 Task: Open Card Design Review Meeting in Board Email Marketing A/B Testing and Optimization to Workspace Finance and Accounting and add a team member Softage.2@softage.net, a label Red, a checklist Jewelry Design, an attachment from your onedrive, a color Red and finally, add a card description 'Send out client proposal for review' and a comment 'This task requires us to be proactive in identifying potential roadblocks and taking steps to overcome them.'. Add a start date 'Jan 06, 1900' with a due date 'Jan 13, 1900'
Action: Mouse moved to (88, 262)
Screenshot: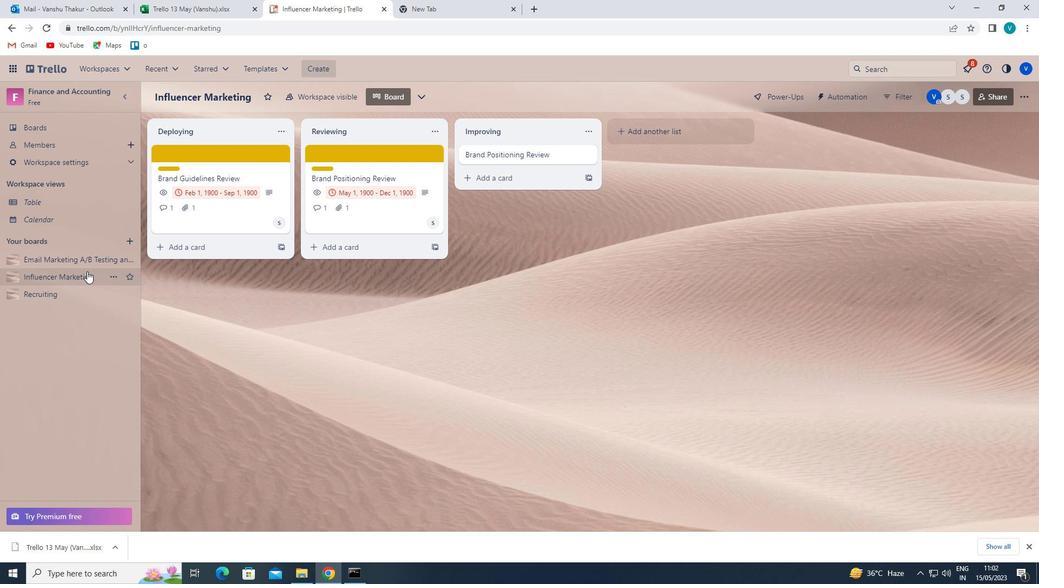 
Action: Mouse pressed left at (88, 262)
Screenshot: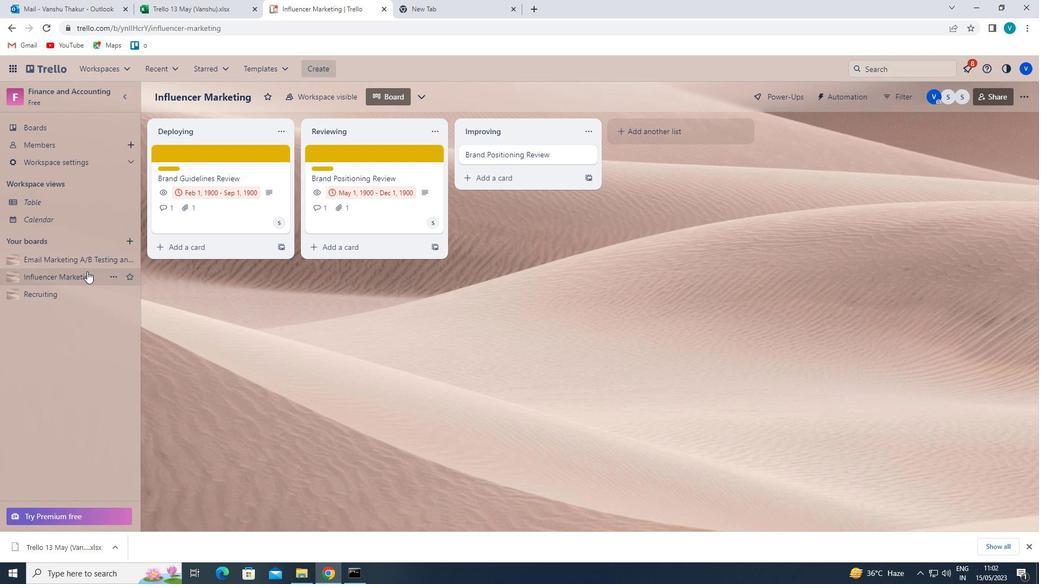 
Action: Mouse moved to (347, 153)
Screenshot: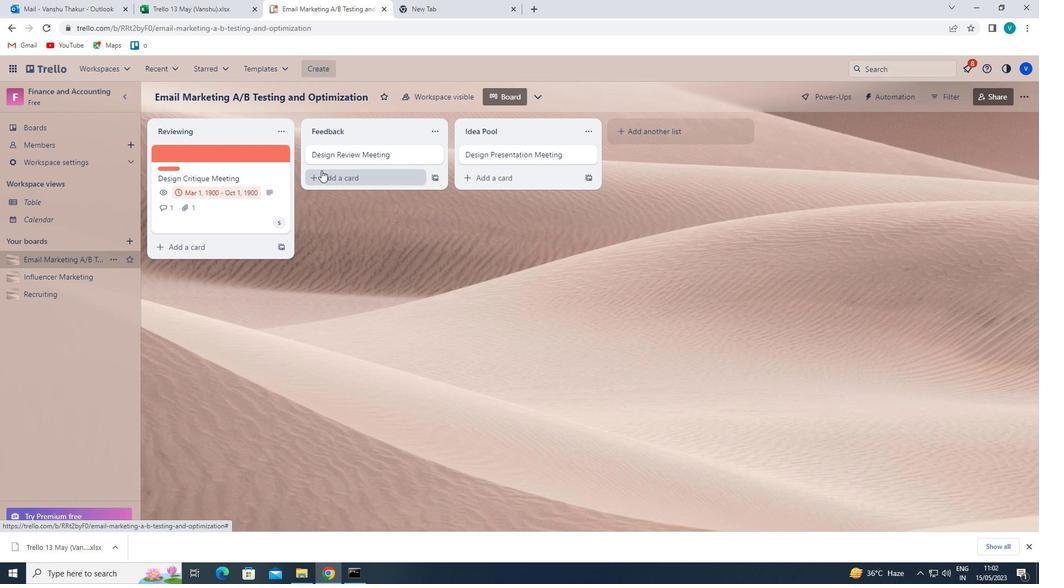 
Action: Mouse pressed left at (347, 153)
Screenshot: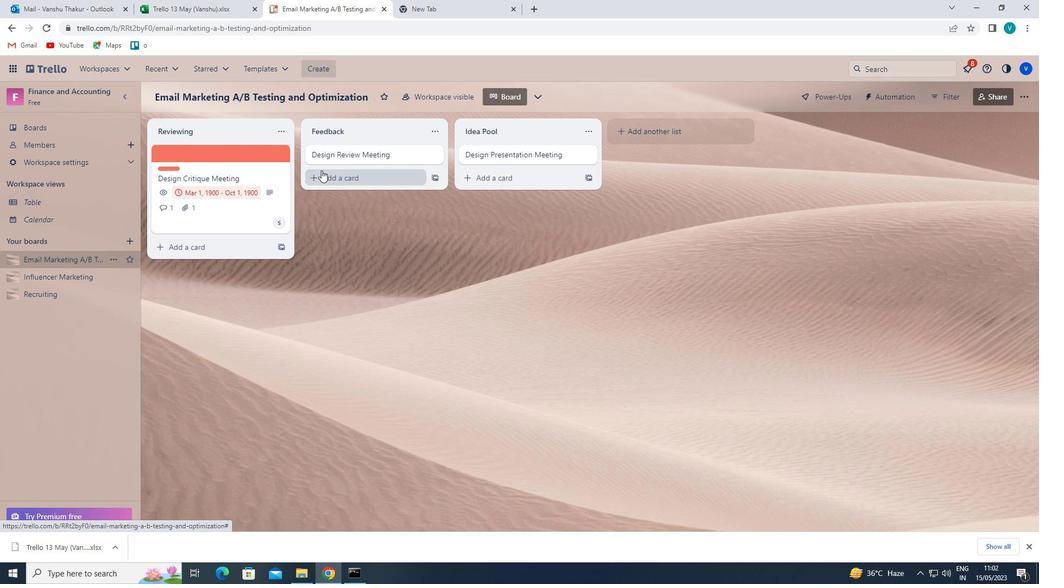 
Action: Mouse moved to (643, 185)
Screenshot: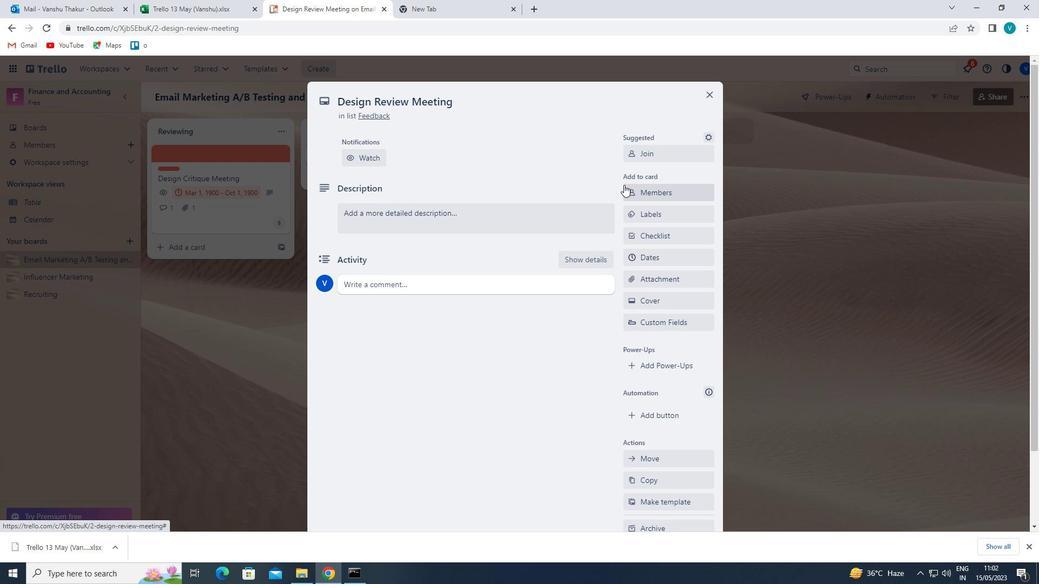 
Action: Mouse pressed left at (643, 185)
Screenshot: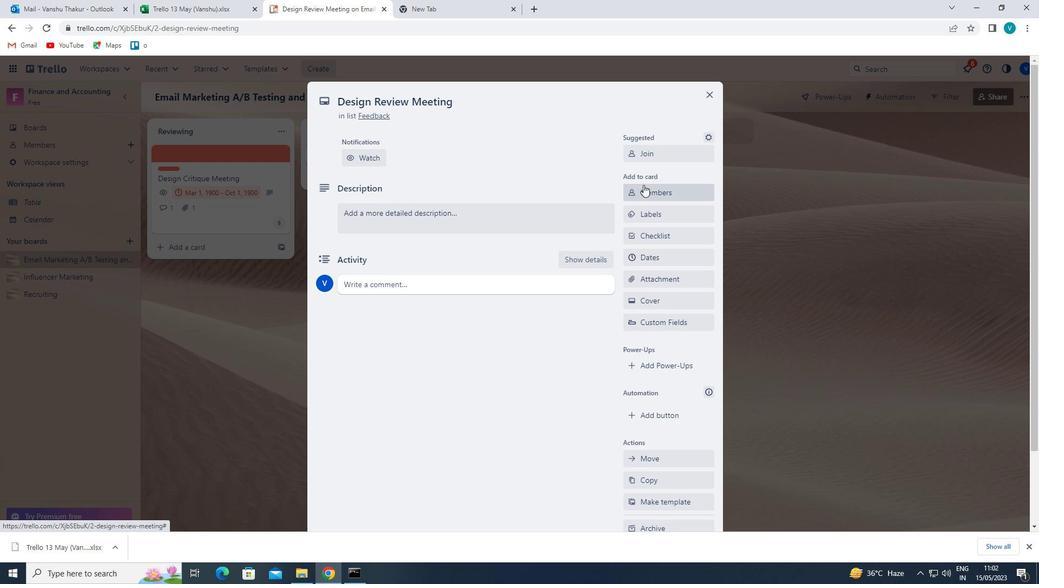 
Action: Mouse moved to (657, 241)
Screenshot: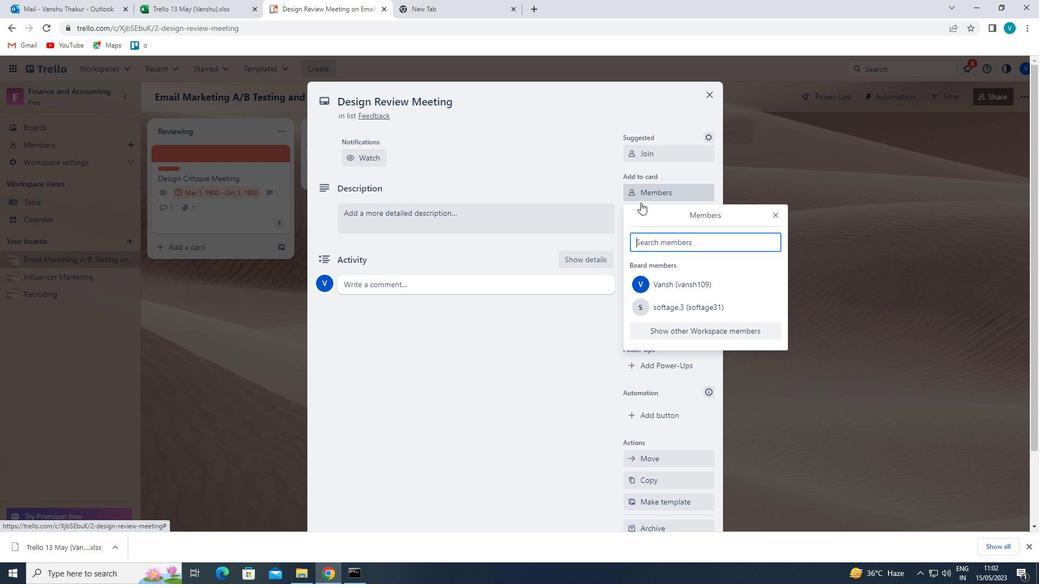 
Action: Mouse pressed left at (657, 241)
Screenshot: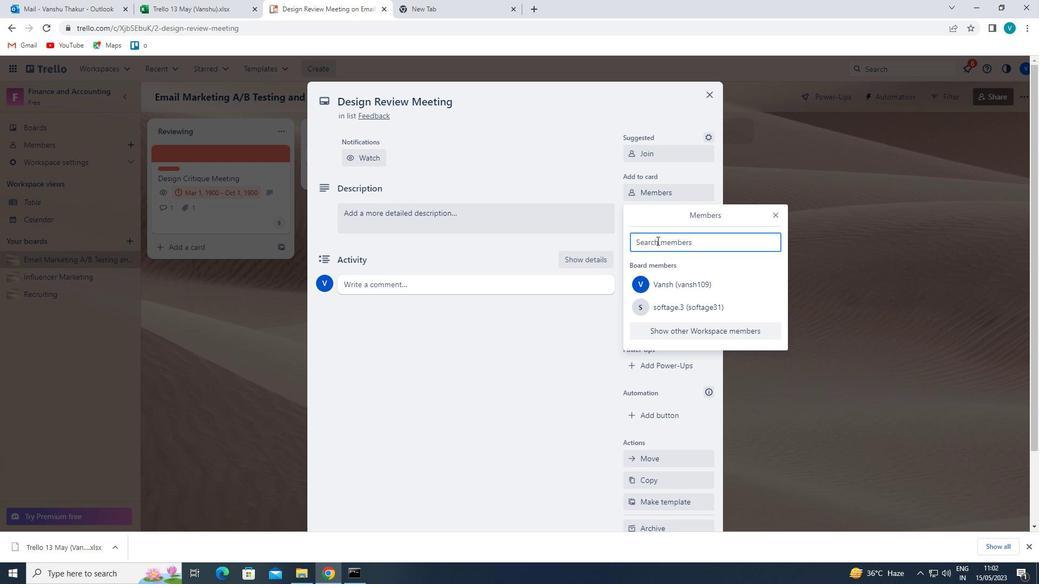 
Action: Key pressed <Key.shift>SOFT
Screenshot: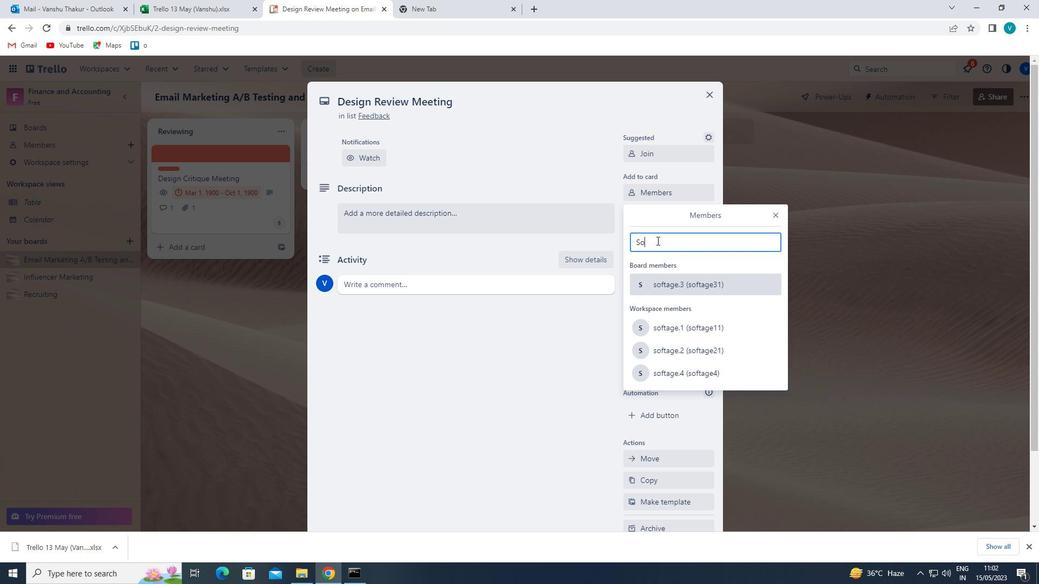 
Action: Mouse moved to (696, 356)
Screenshot: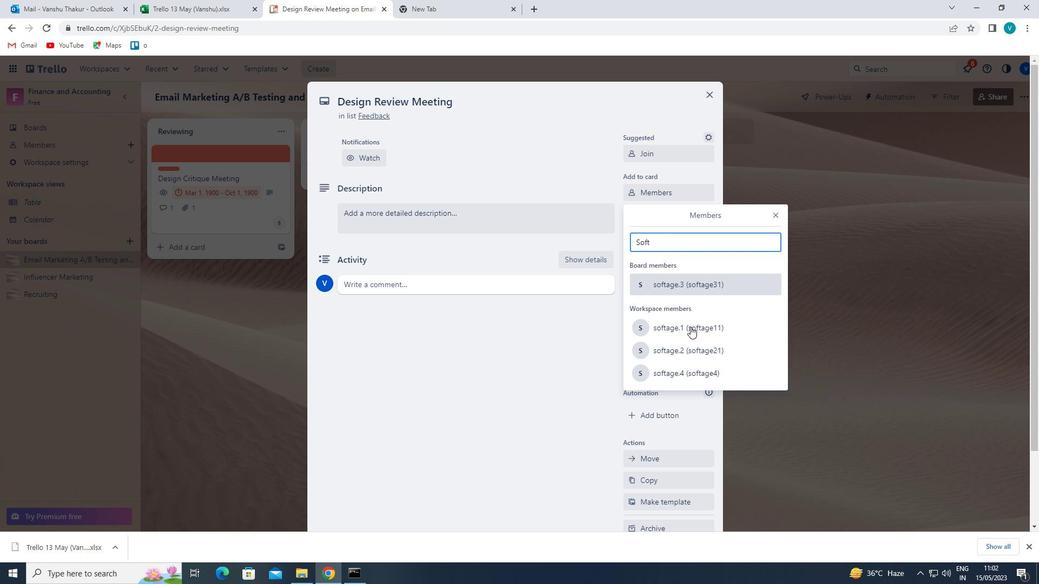 
Action: Mouse pressed left at (696, 356)
Screenshot: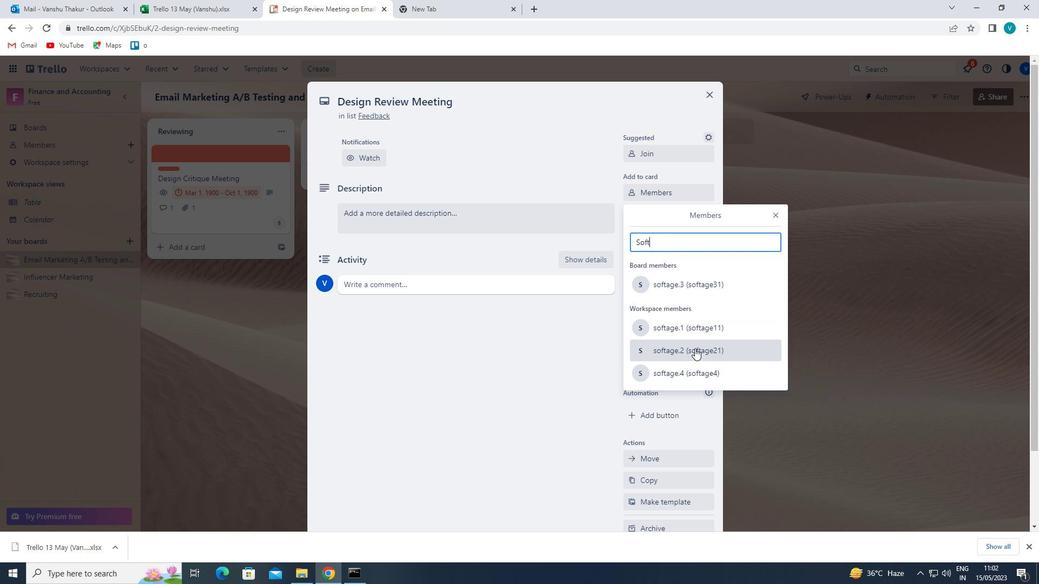 
Action: Mouse moved to (772, 206)
Screenshot: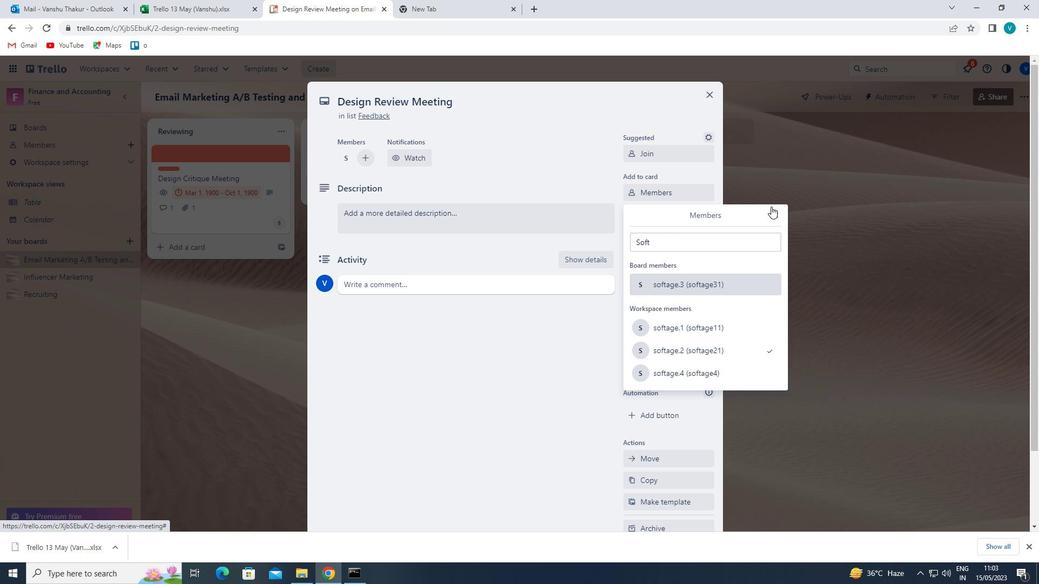 
Action: Mouse pressed left at (772, 206)
Screenshot: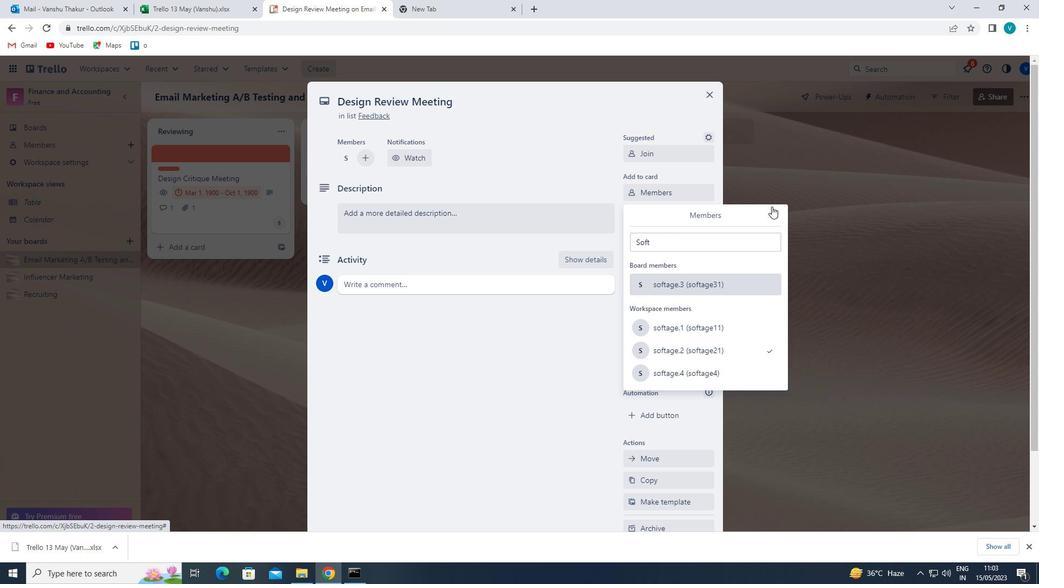 
Action: Mouse moved to (663, 207)
Screenshot: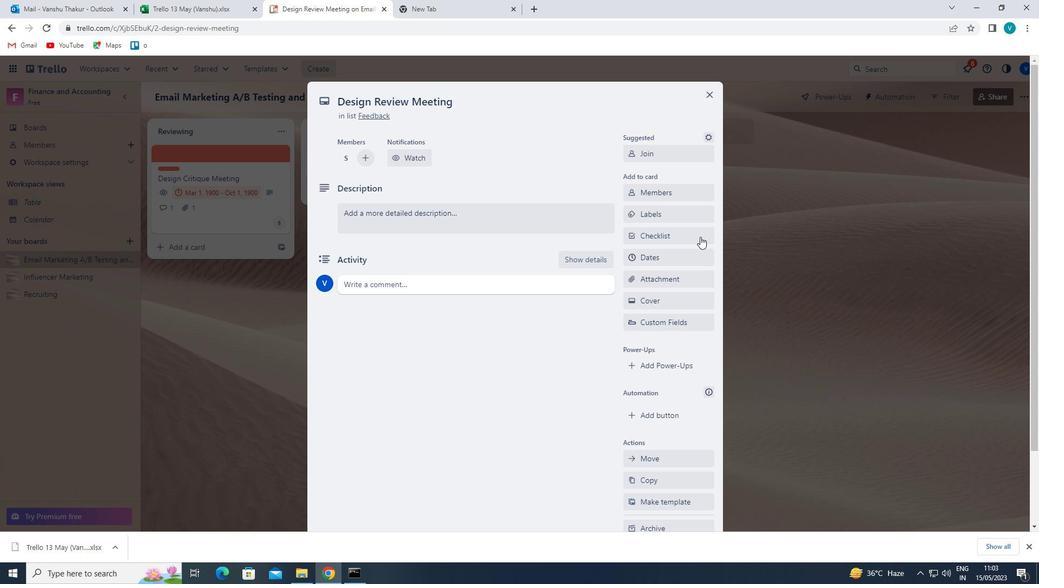 
Action: Mouse pressed left at (663, 207)
Screenshot: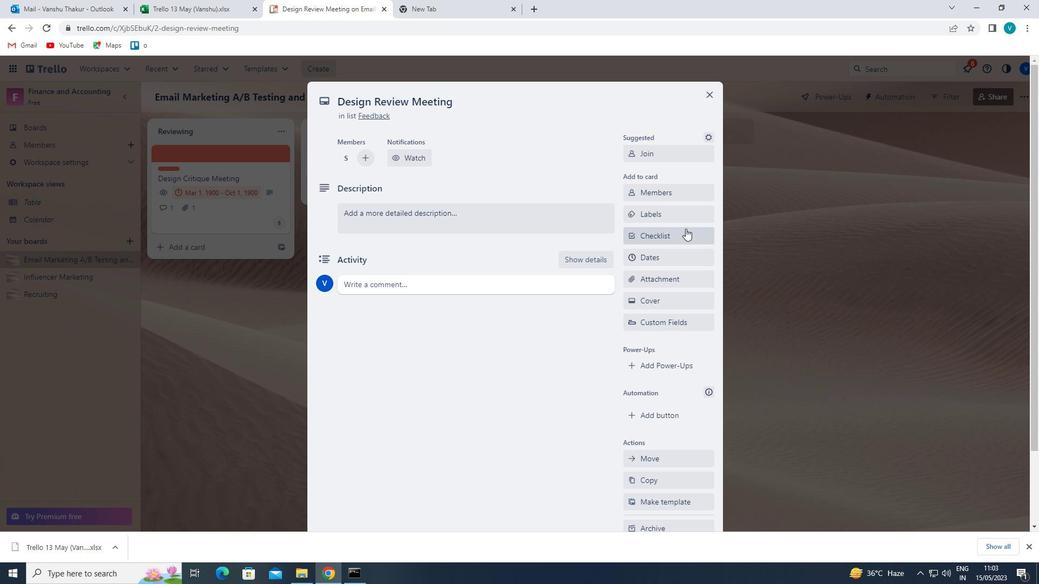 
Action: Mouse moved to (695, 359)
Screenshot: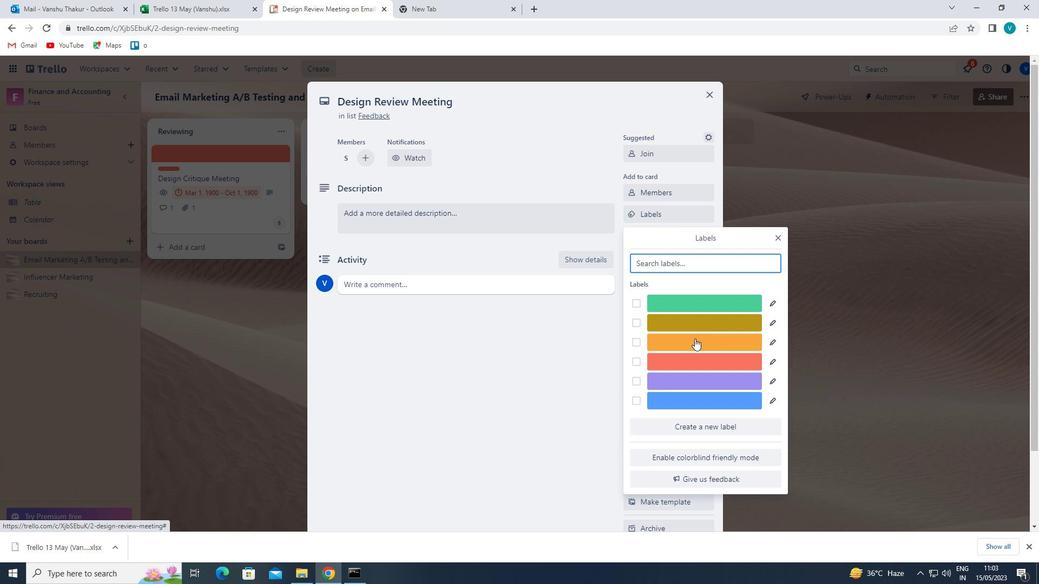 
Action: Mouse pressed left at (695, 359)
Screenshot: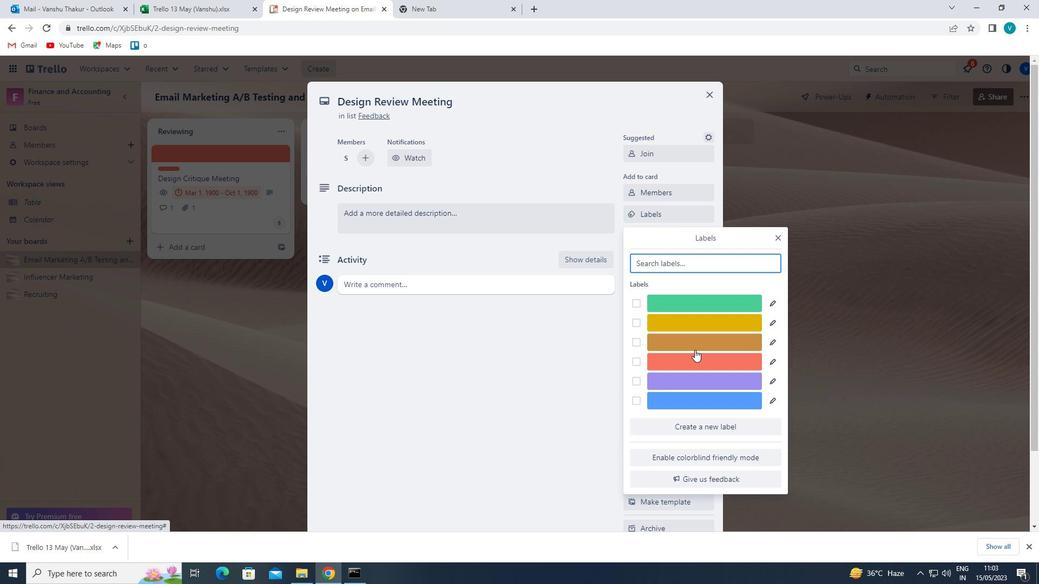 
Action: Mouse moved to (776, 238)
Screenshot: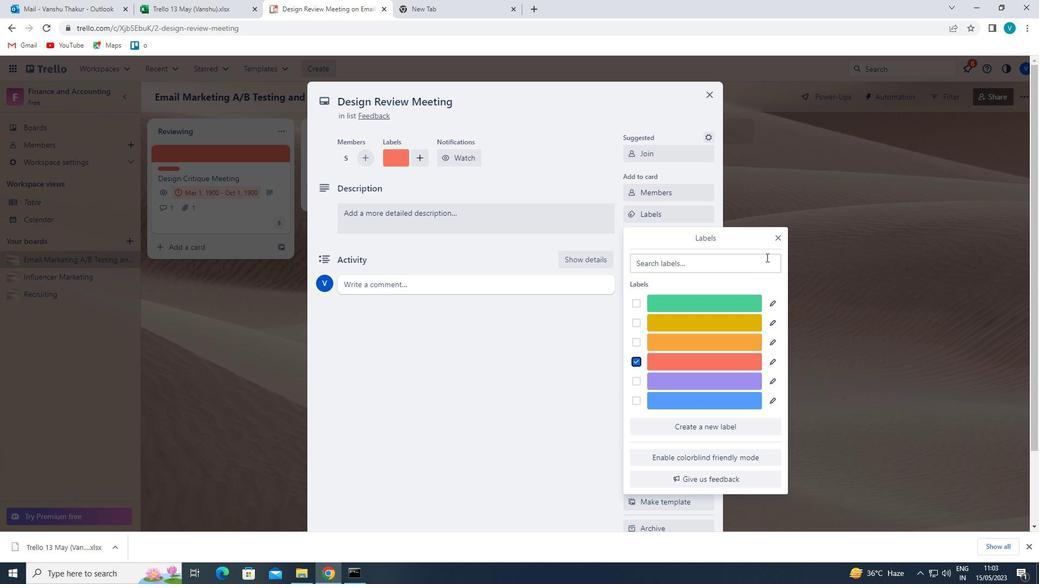 
Action: Mouse pressed left at (776, 238)
Screenshot: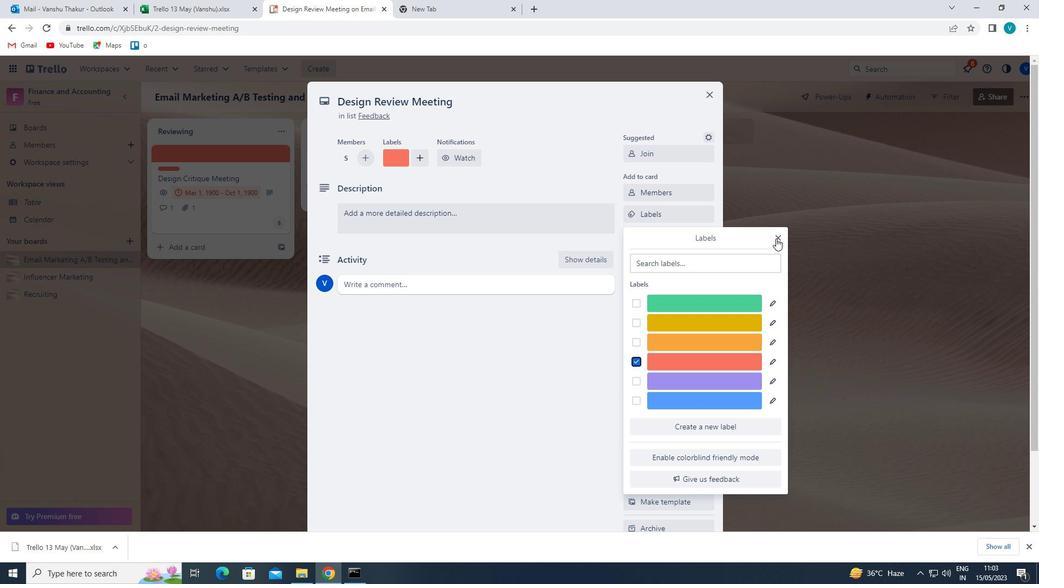 
Action: Mouse moved to (687, 239)
Screenshot: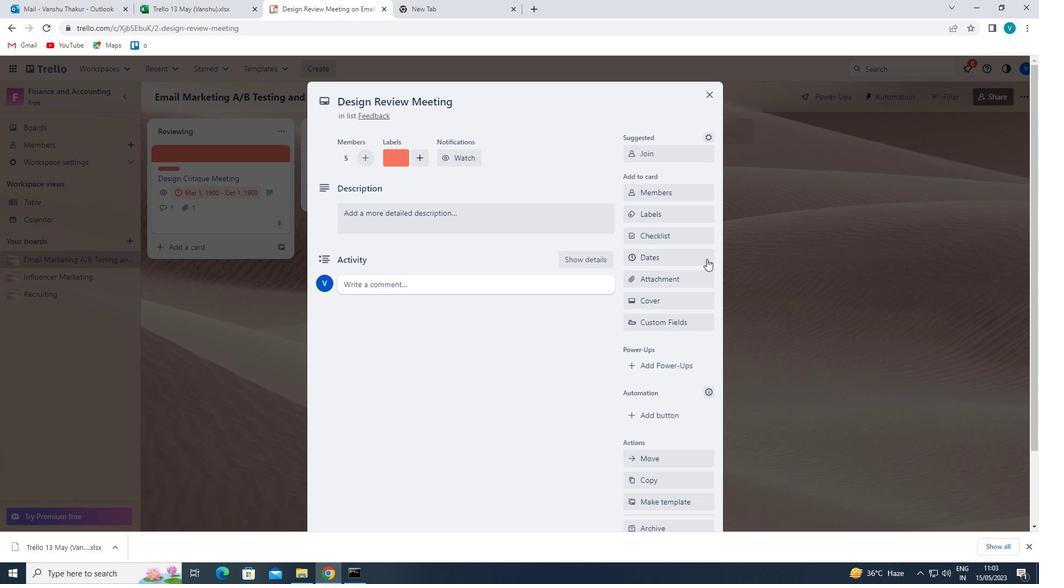 
Action: Mouse pressed left at (687, 239)
Screenshot: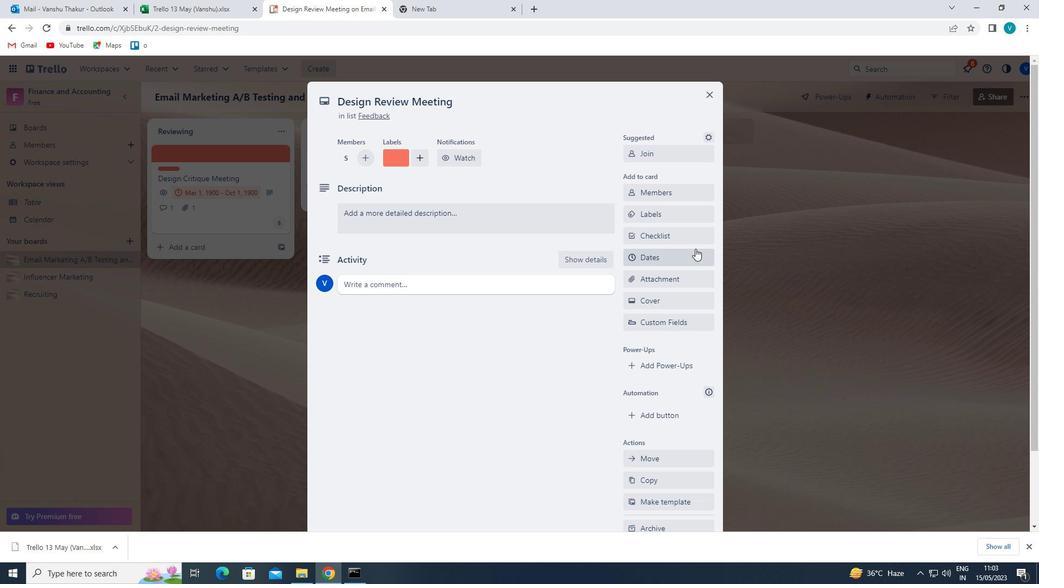 
Action: Key pressed <Key.shift>JEWELRY<Key.space>
Screenshot: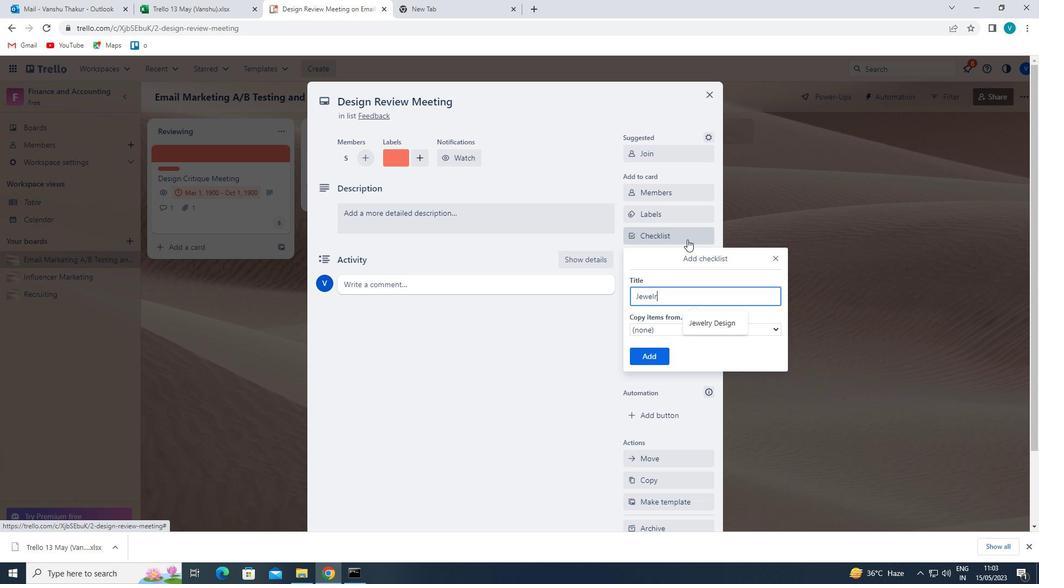 
Action: Mouse moved to (712, 326)
Screenshot: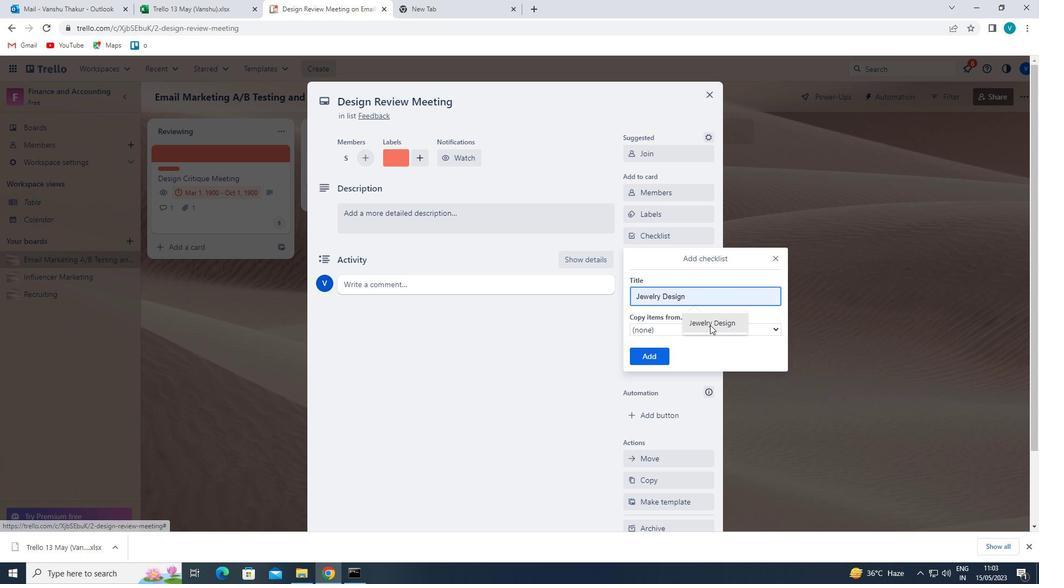 
Action: Mouse pressed left at (712, 326)
Screenshot: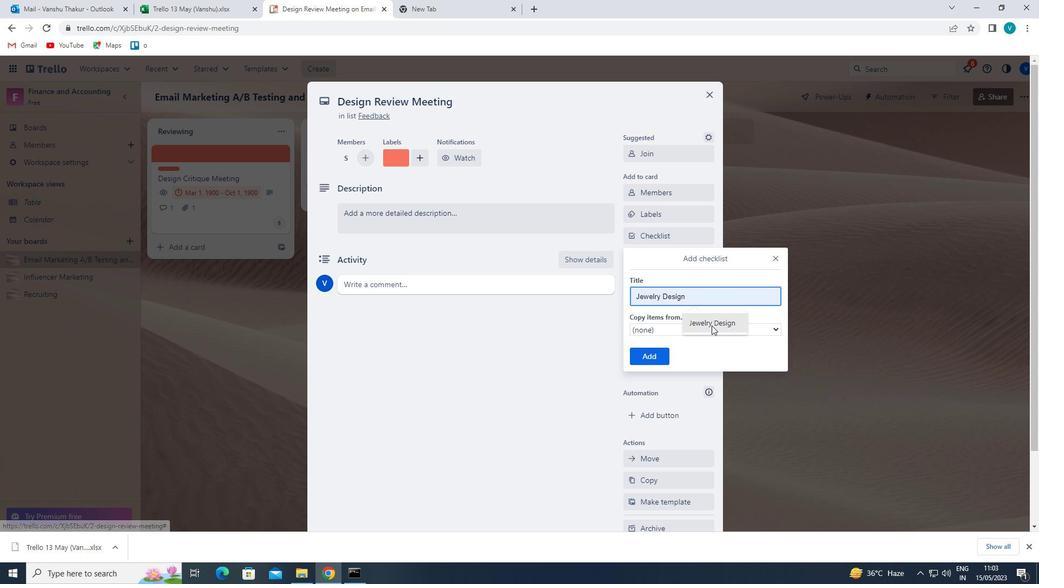
Action: Mouse moved to (652, 360)
Screenshot: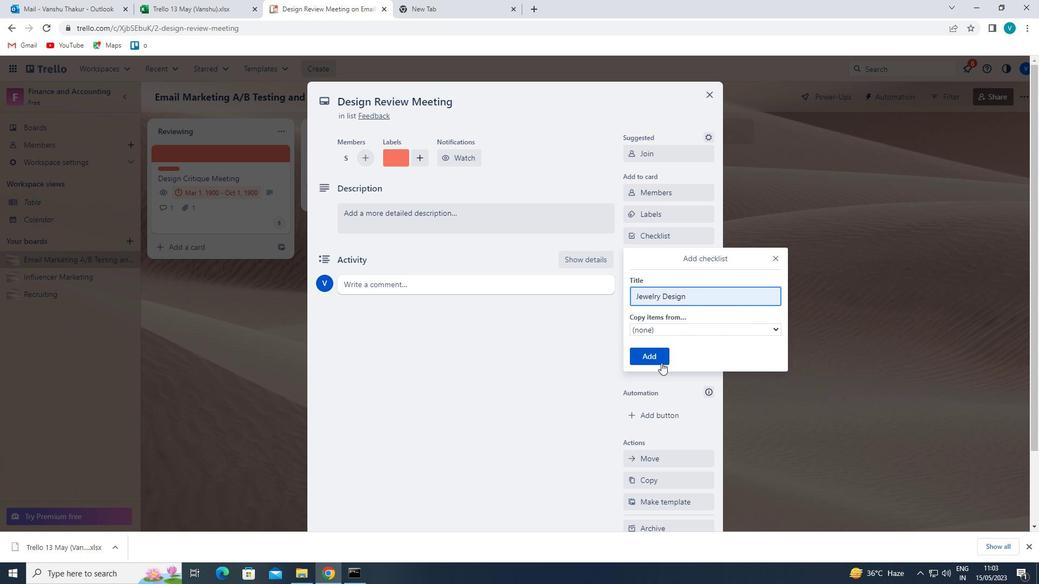 
Action: Mouse pressed left at (652, 360)
Screenshot: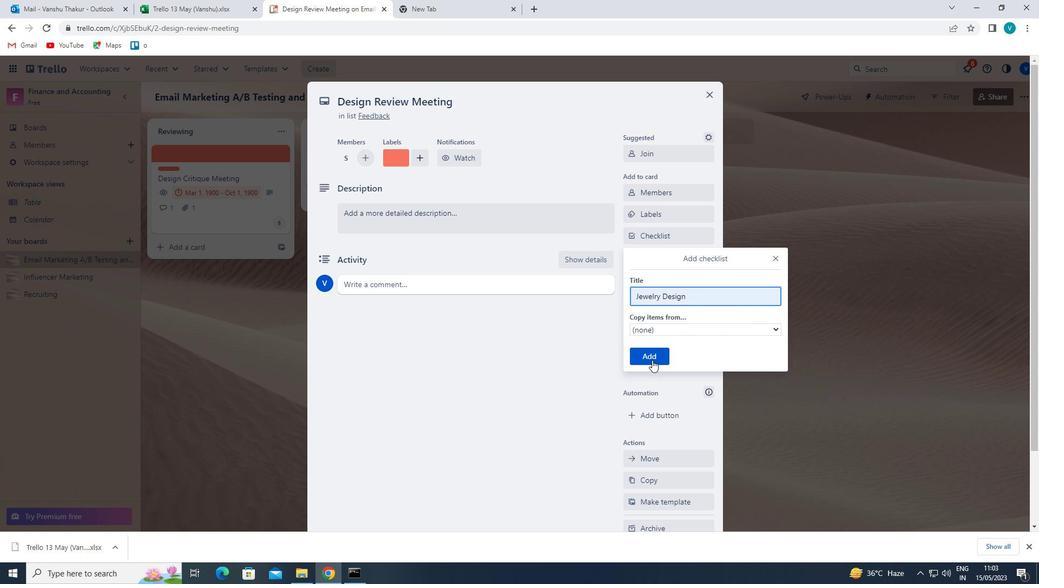 
Action: Mouse moved to (652, 283)
Screenshot: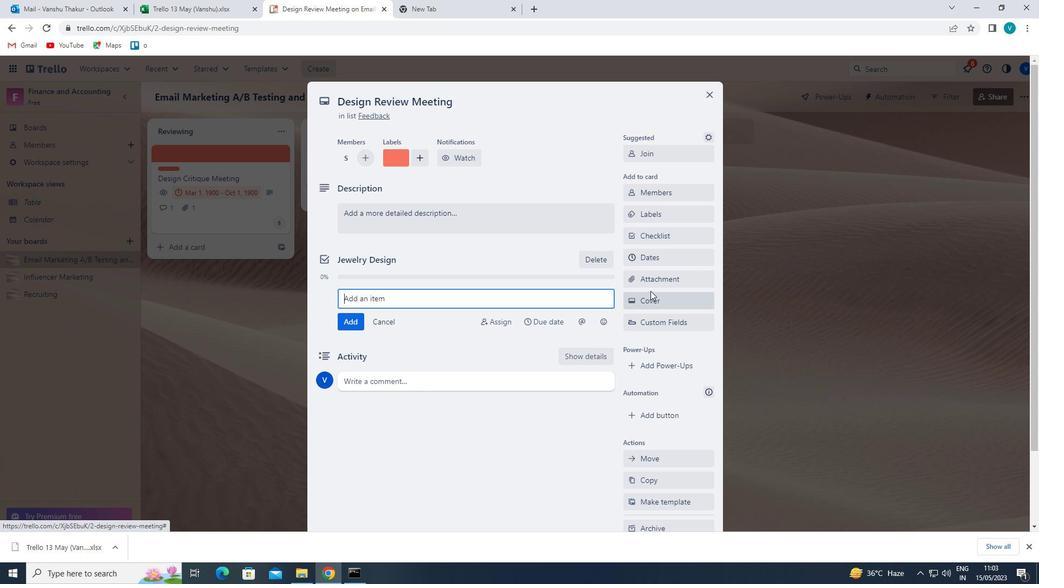 
Action: Mouse pressed left at (652, 283)
Screenshot: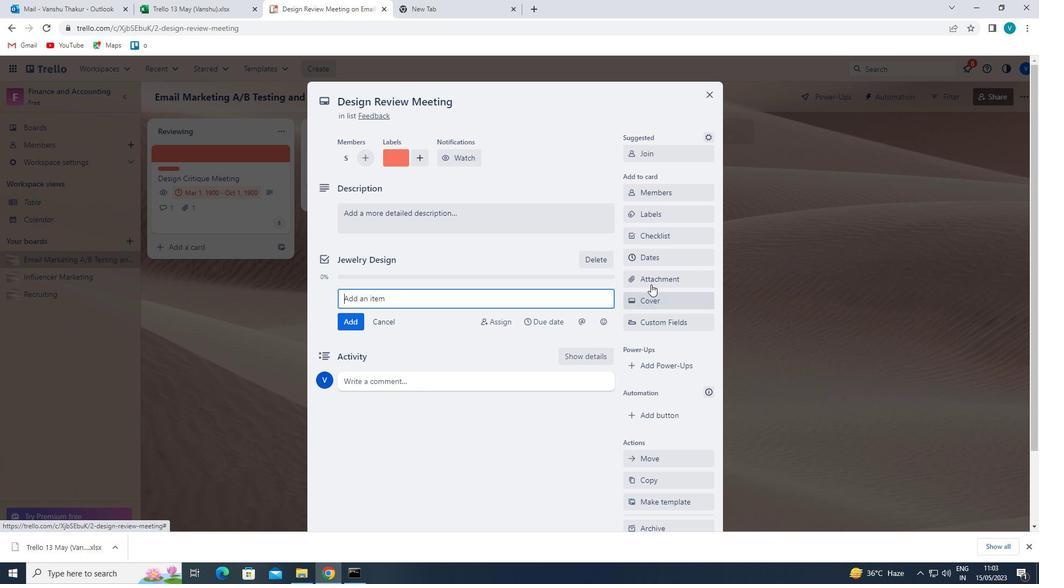 
Action: Mouse moved to (644, 410)
Screenshot: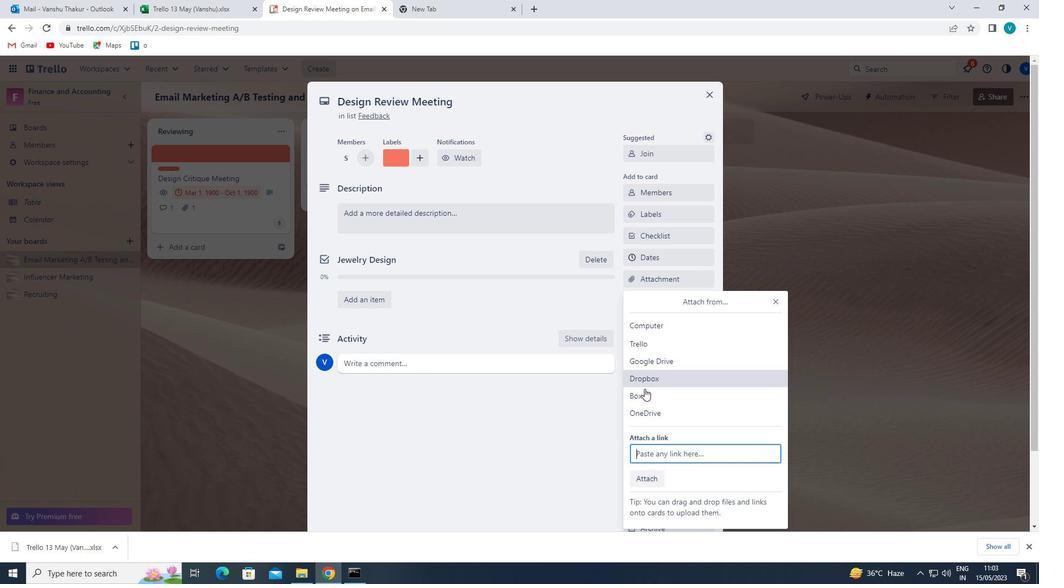 
Action: Mouse pressed left at (644, 410)
Screenshot: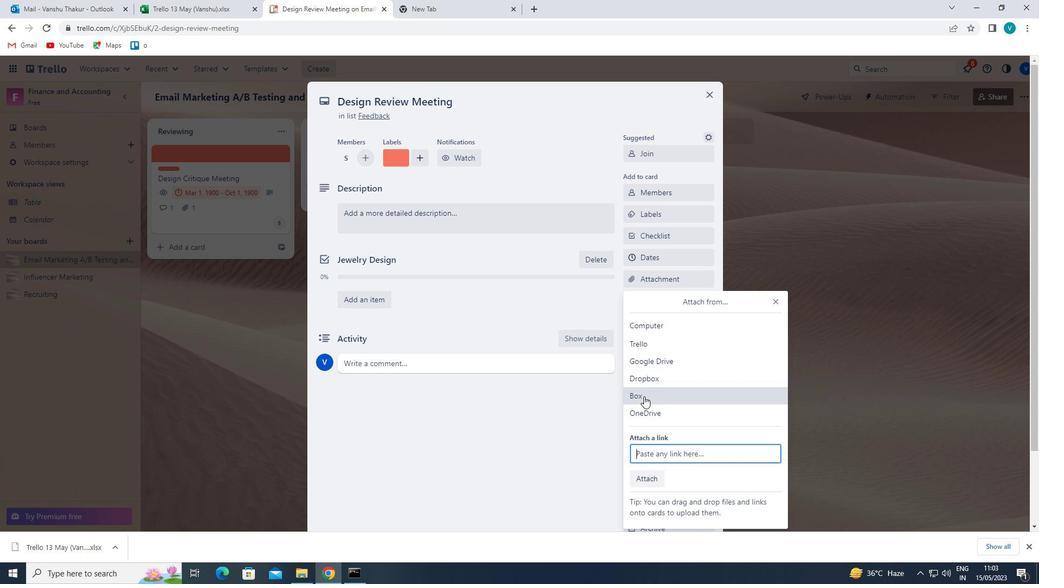 
Action: Mouse moved to (404, 213)
Screenshot: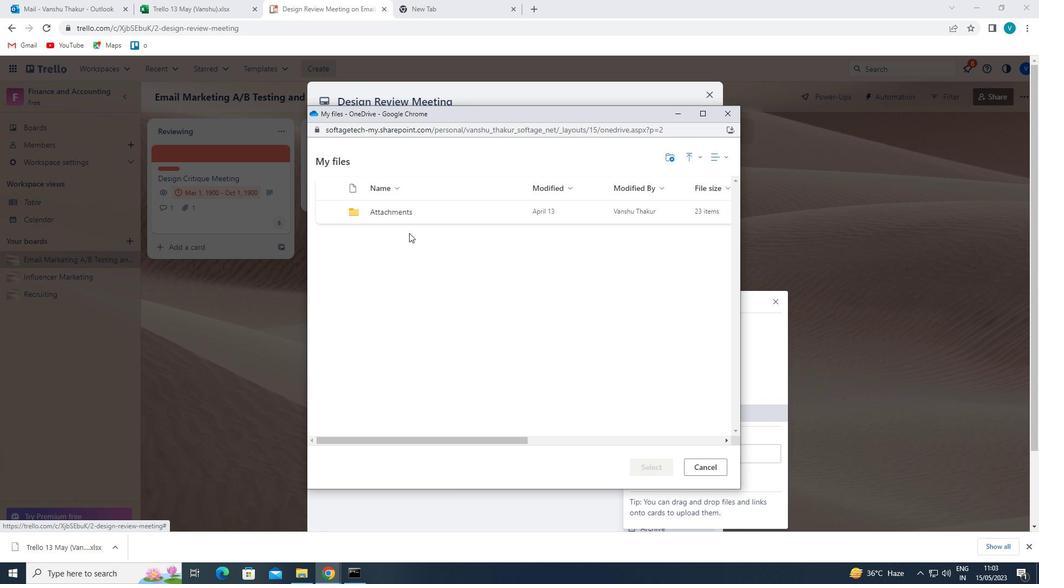 
Action: Mouse pressed left at (404, 213)
Screenshot: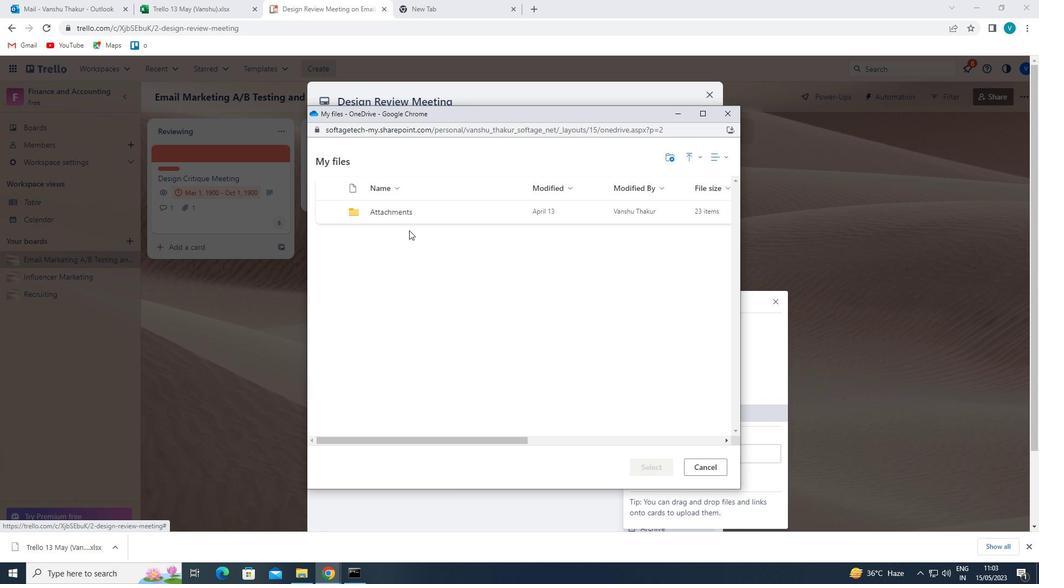 
Action: Mouse moved to (428, 330)
Screenshot: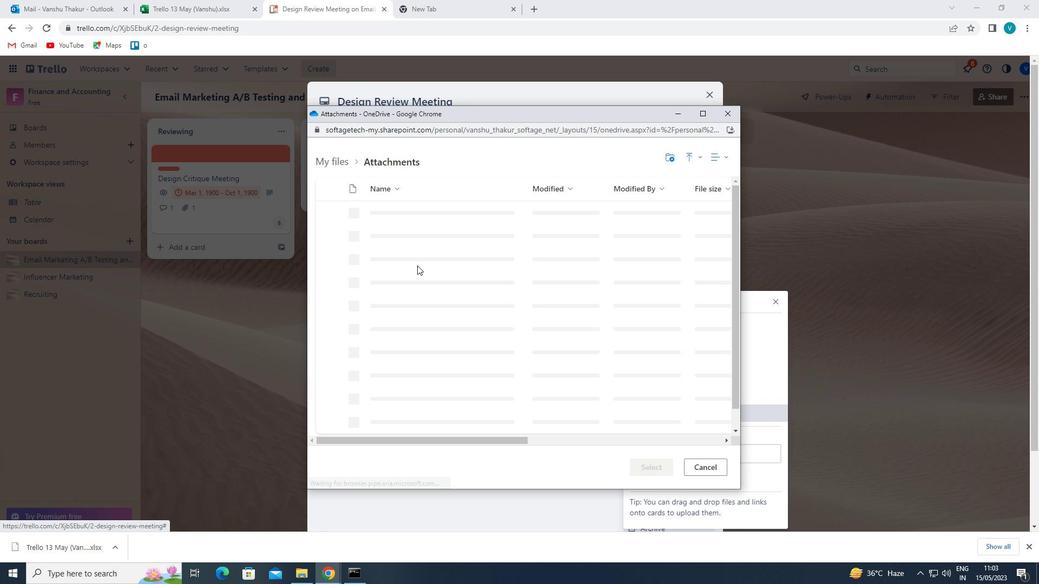
Action: Mouse pressed left at (428, 330)
Screenshot: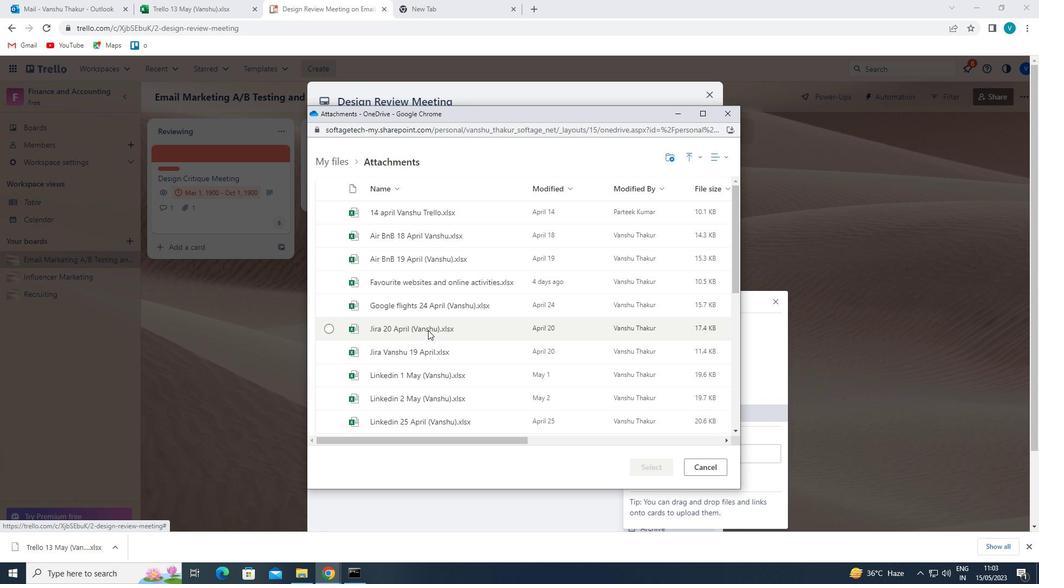 
Action: Mouse moved to (635, 462)
Screenshot: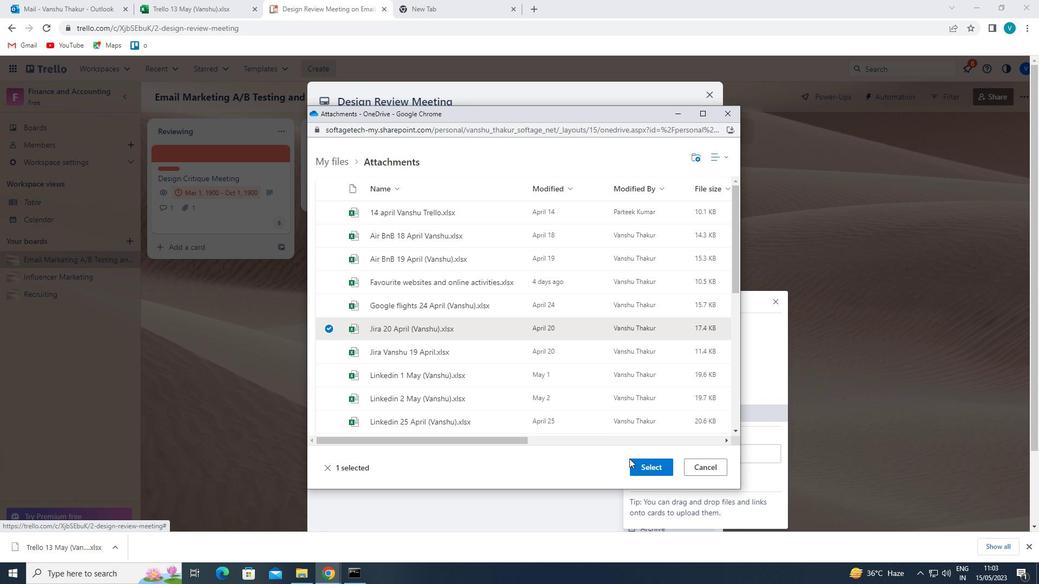 
Action: Mouse pressed left at (635, 462)
Screenshot: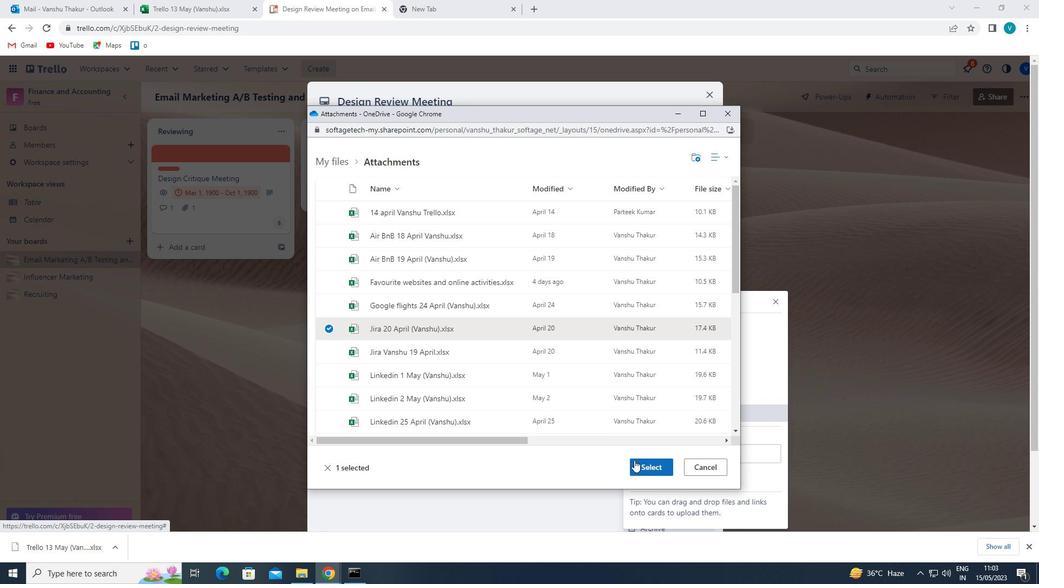 
Action: Mouse moved to (661, 302)
Screenshot: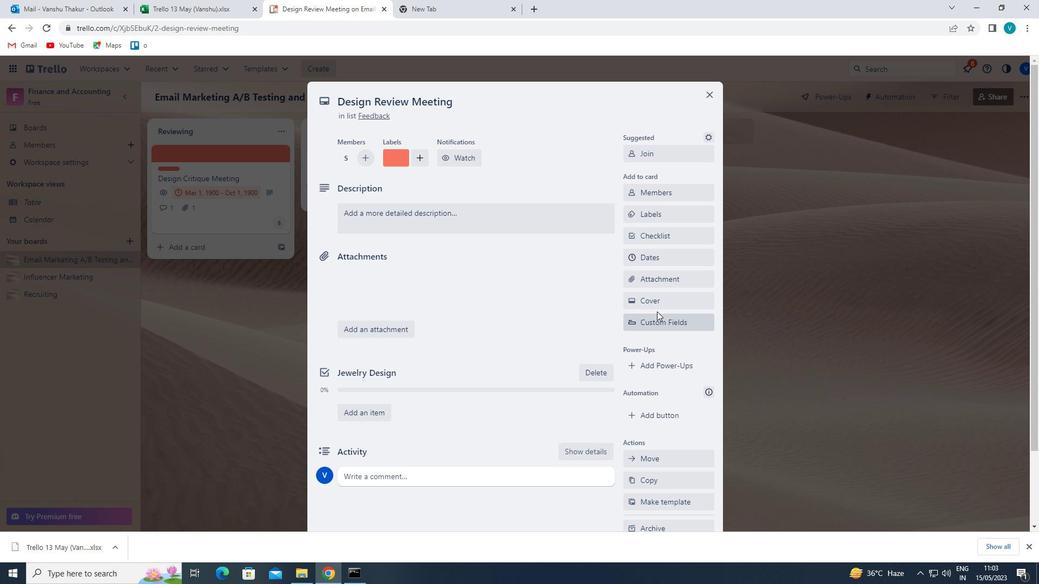 
Action: Mouse pressed left at (661, 302)
Screenshot: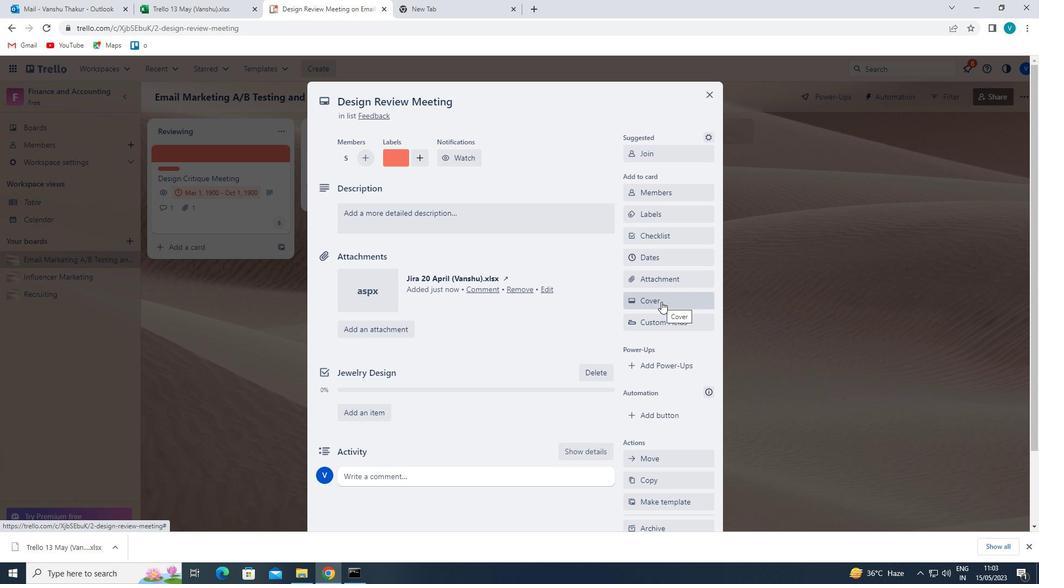 
Action: Mouse moved to (734, 316)
Screenshot: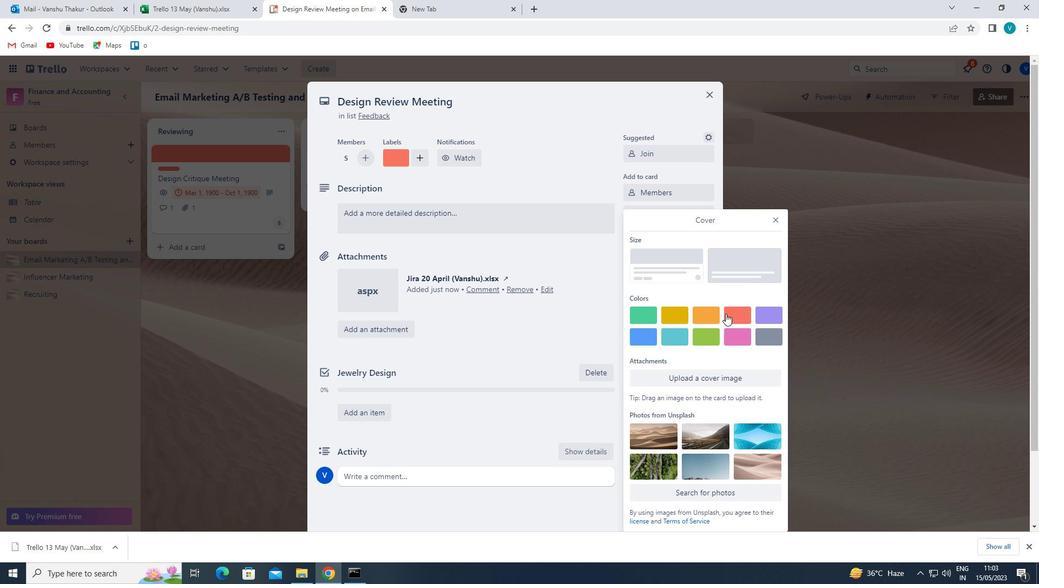 
Action: Mouse pressed left at (734, 316)
Screenshot: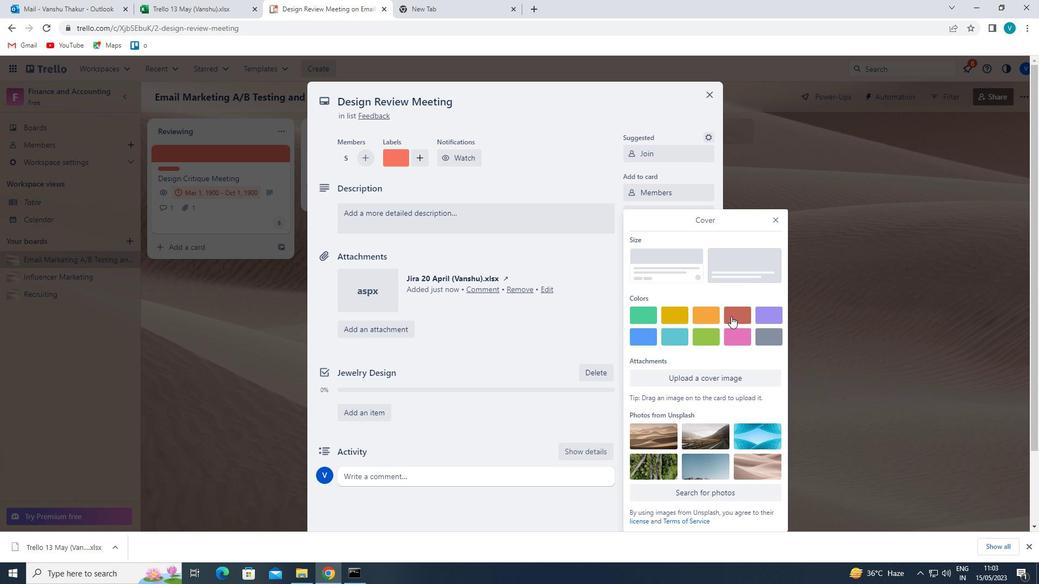 
Action: Mouse moved to (774, 199)
Screenshot: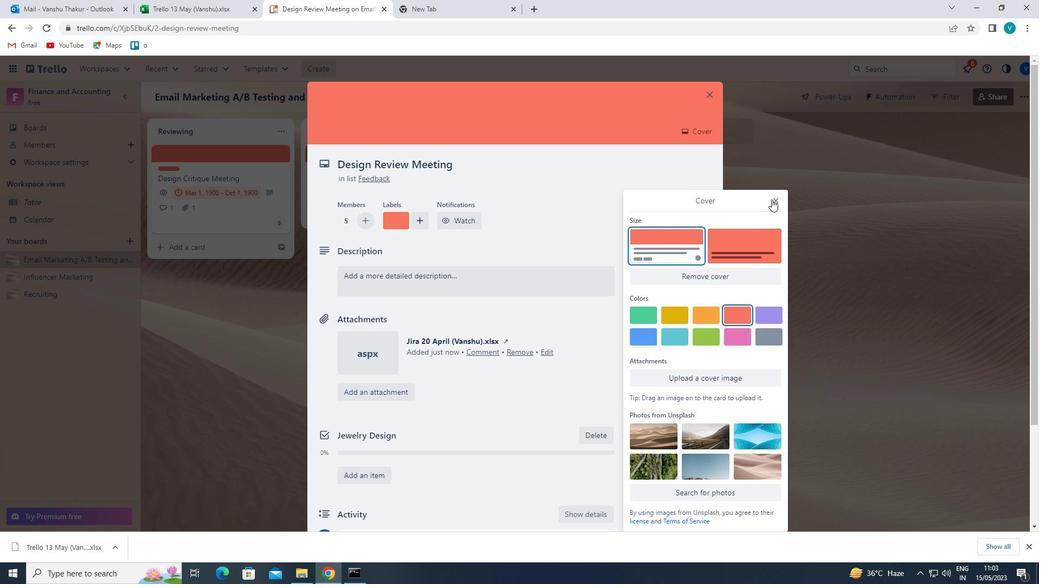
Action: Mouse pressed left at (774, 199)
Screenshot: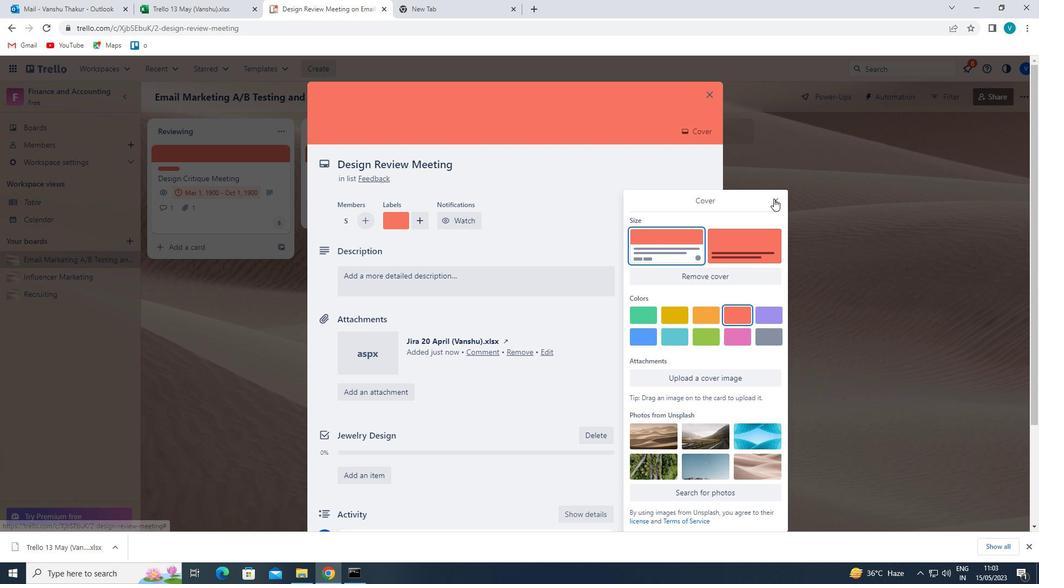 
Action: Mouse moved to (499, 288)
Screenshot: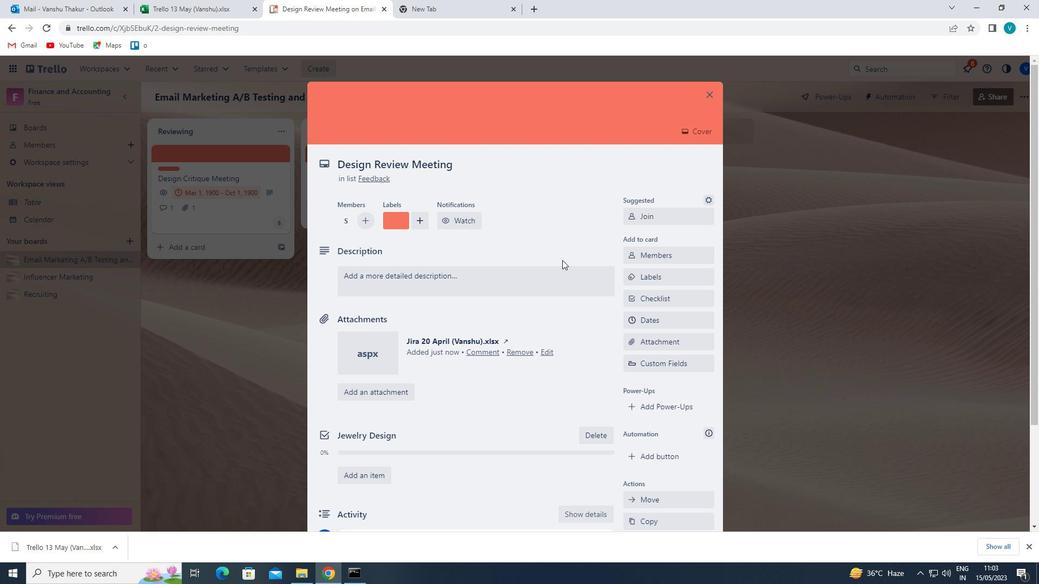 
Action: Mouse pressed left at (499, 288)
Screenshot: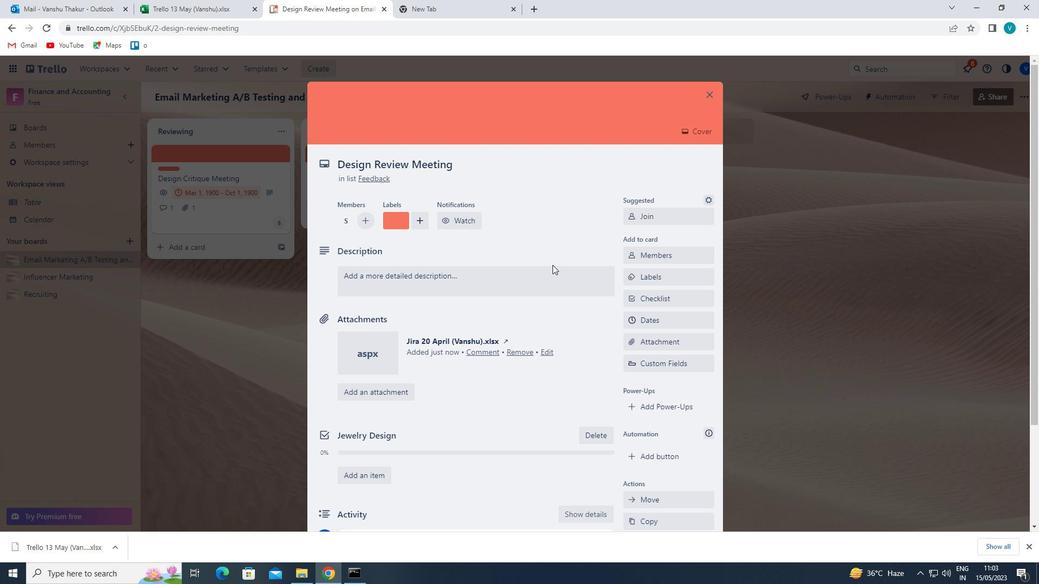 
Action: Mouse moved to (467, 374)
Screenshot: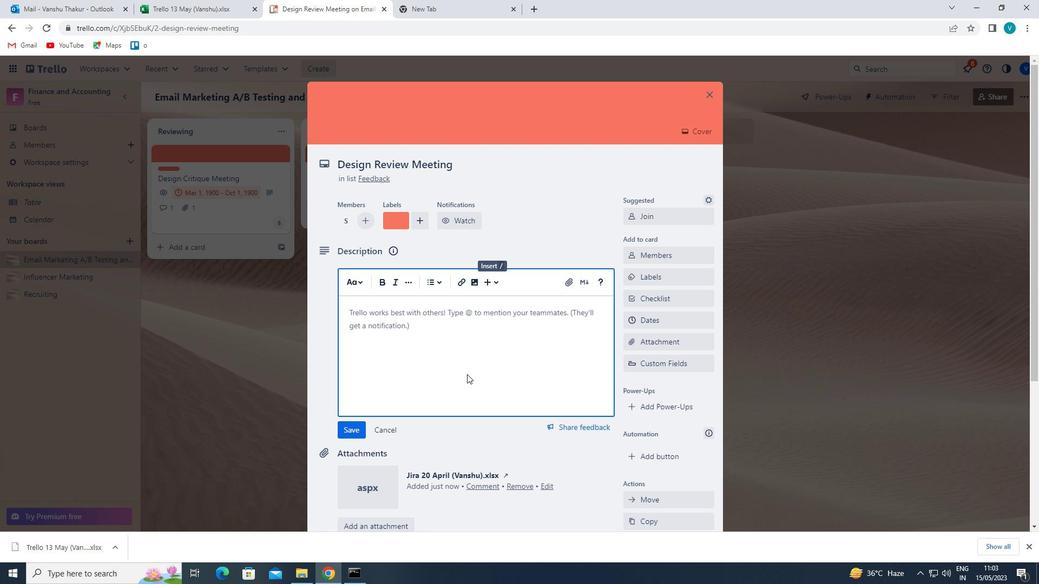 
Action: Key pressed '<Key.shift>SEND<Key.space>OUT<Key.space>CLIENT<Key.space>PROPOSAL<Key.space>FOR<Key.space>REVIEW'
Screenshot: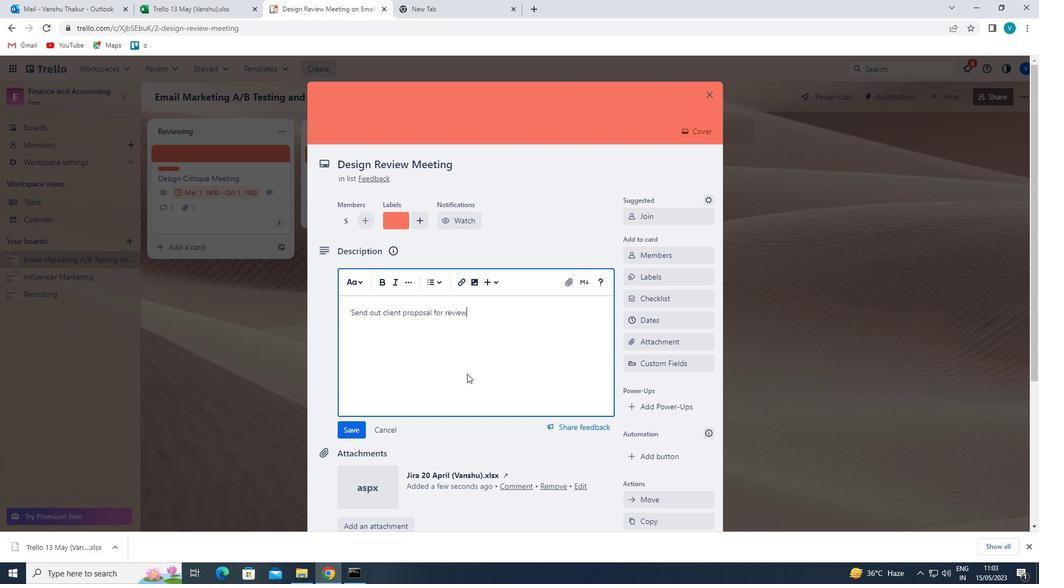 
Action: Mouse moved to (357, 427)
Screenshot: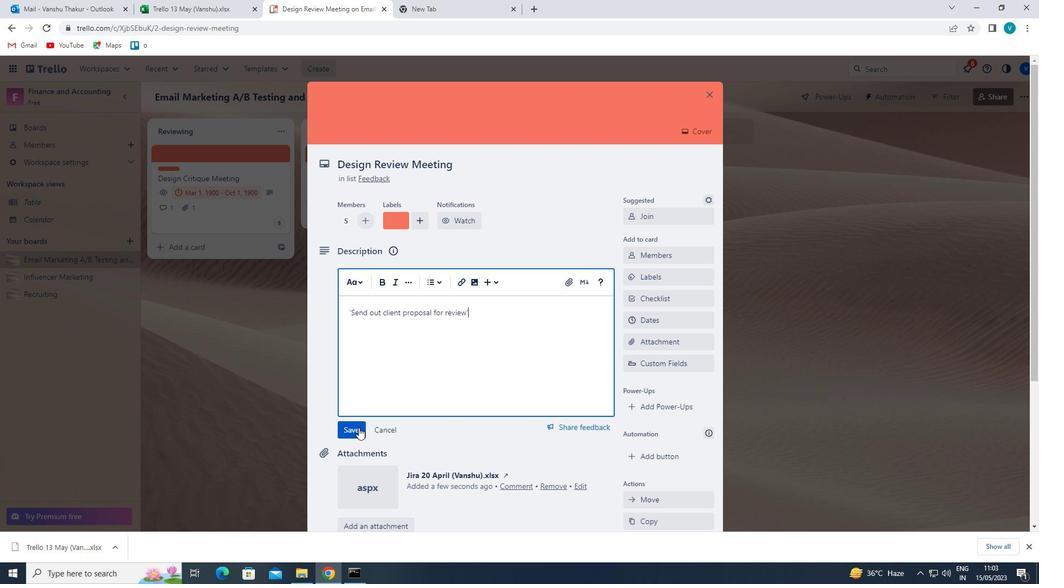 
Action: Mouse pressed left at (357, 427)
Screenshot: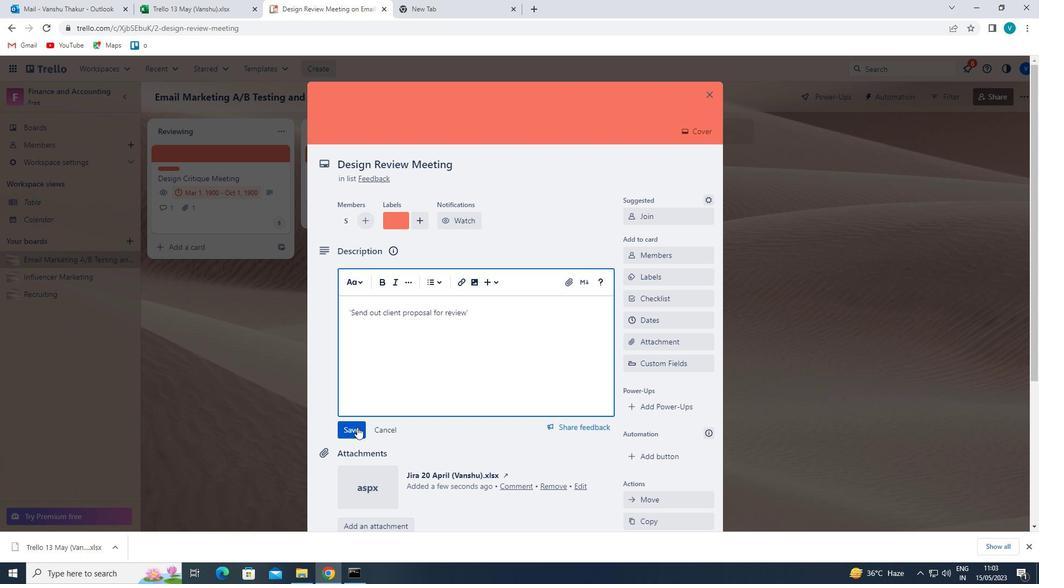 
Action: Mouse moved to (372, 415)
Screenshot: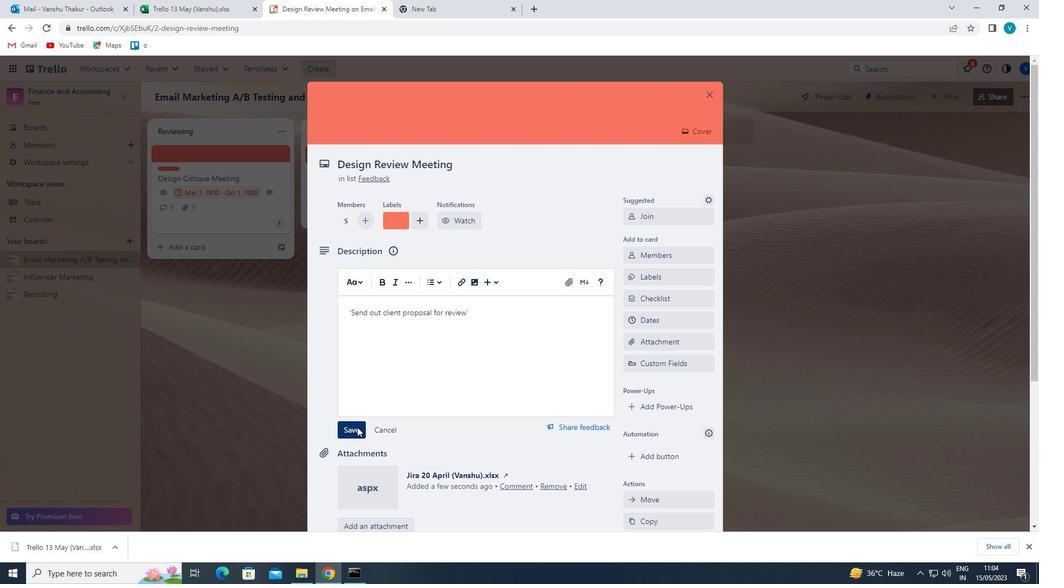 
Action: Mouse scrolled (372, 414) with delta (0, 0)
Screenshot: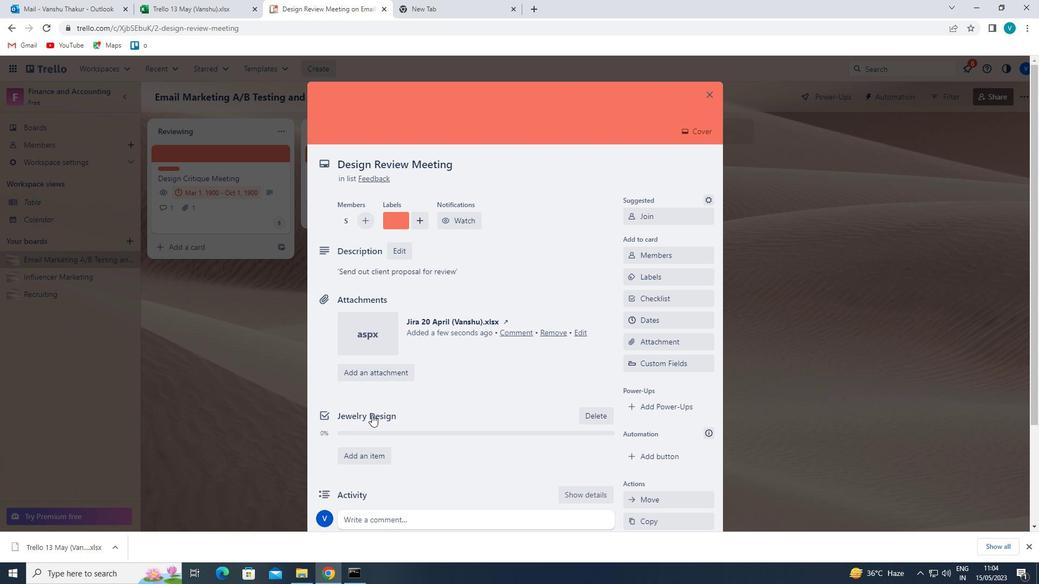 
Action: Mouse scrolled (372, 414) with delta (0, 0)
Screenshot: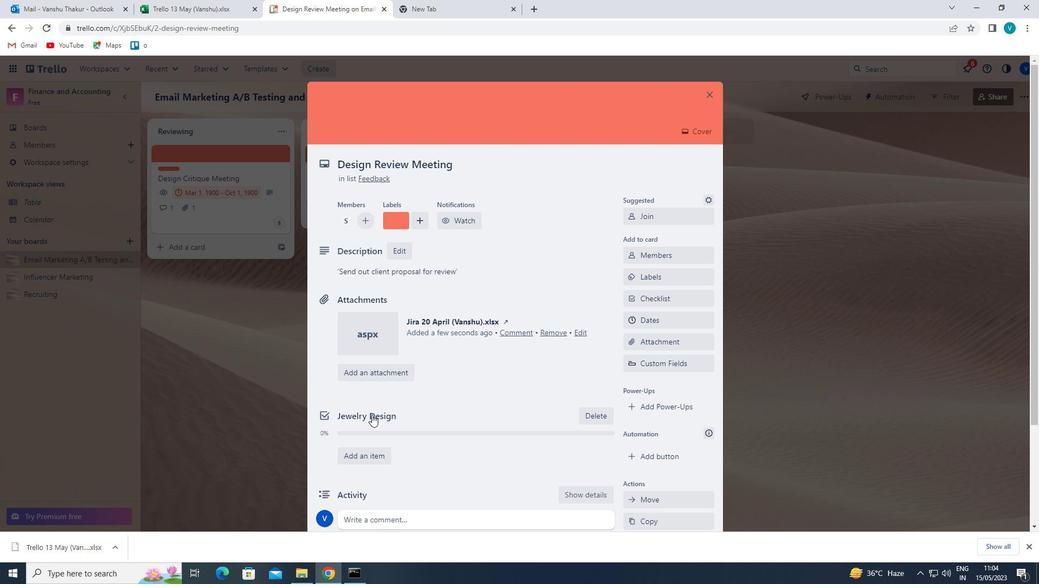 
Action: Mouse moved to (365, 418)
Screenshot: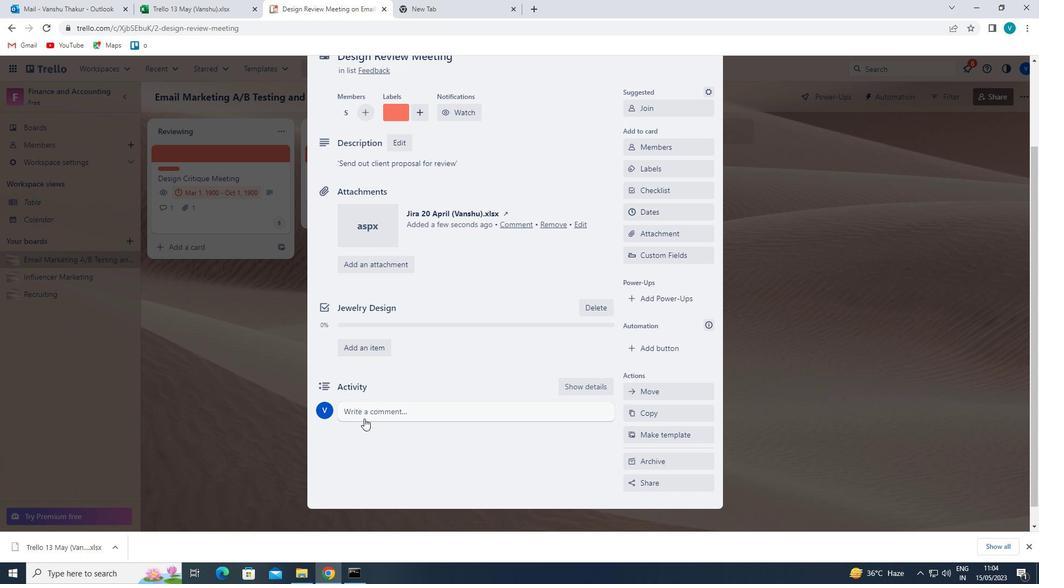 
Action: Mouse pressed left at (365, 418)
Screenshot: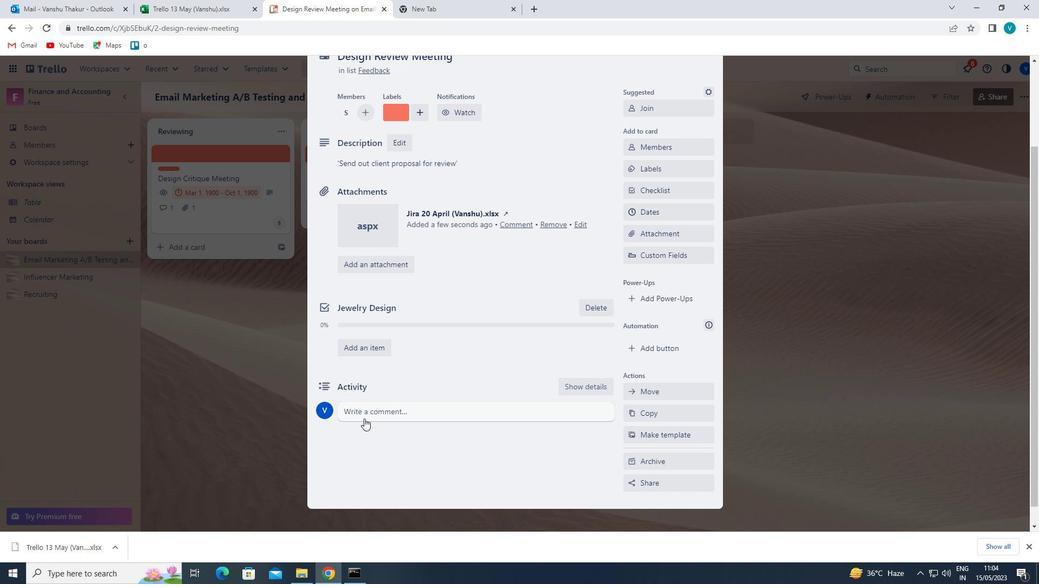 
Action: Key pressed '<Key.shift>THIS<Key.space>TASK<Key.space>REQUIRES<Key.space>US<Key.space>TO<Key.space>BE<Key.space>PROACTIVE<Key.space>IN<Key.space>IDE4NTIFY<Key.left><Key.left><Key.left><Key.left><Key.left><Key.backspace><Key.right><Key.right><Key.right><Key.right><Key.right>ING<Key.space>POTENTIAL<Key.space>ROADBLOCKS<Key.space>AND<Key.space>TAKING<Key.space>STEPS<Key.space>TO<Key.space>OVERCOME<Key.space>THEM.'
Screenshot: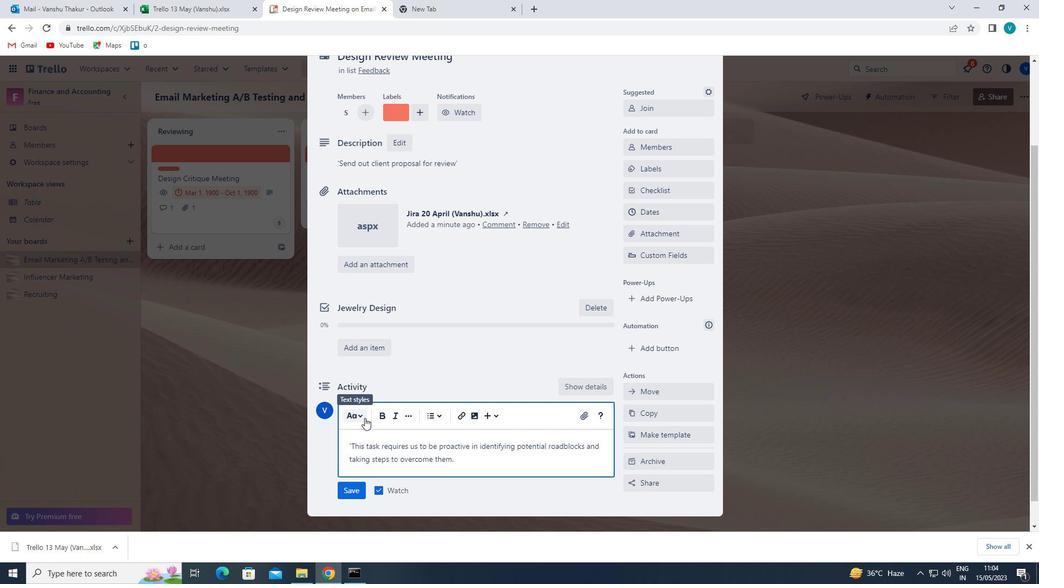 
Action: Mouse moved to (353, 489)
Screenshot: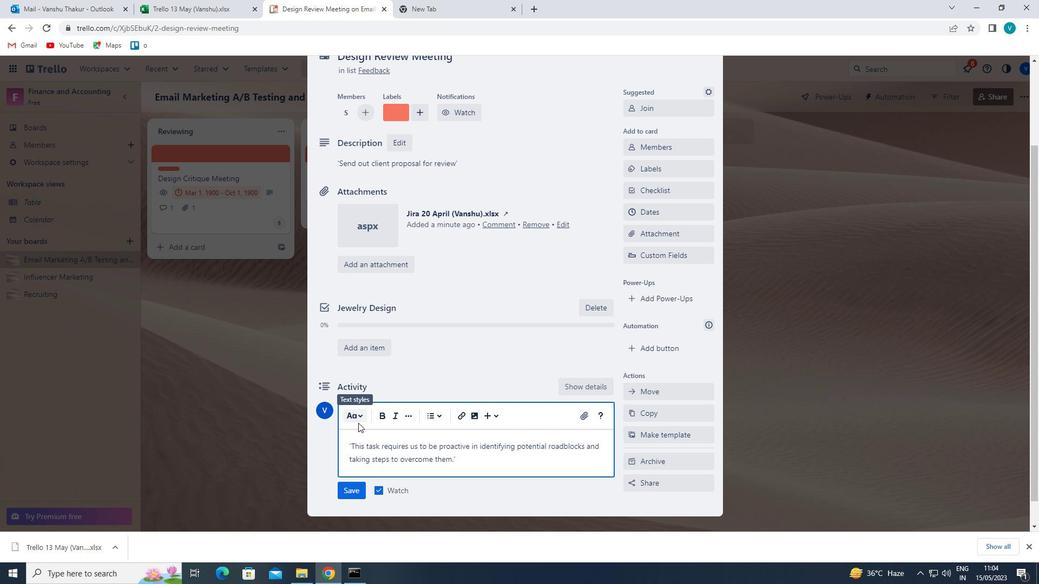 
Action: Mouse pressed left at (353, 489)
Screenshot: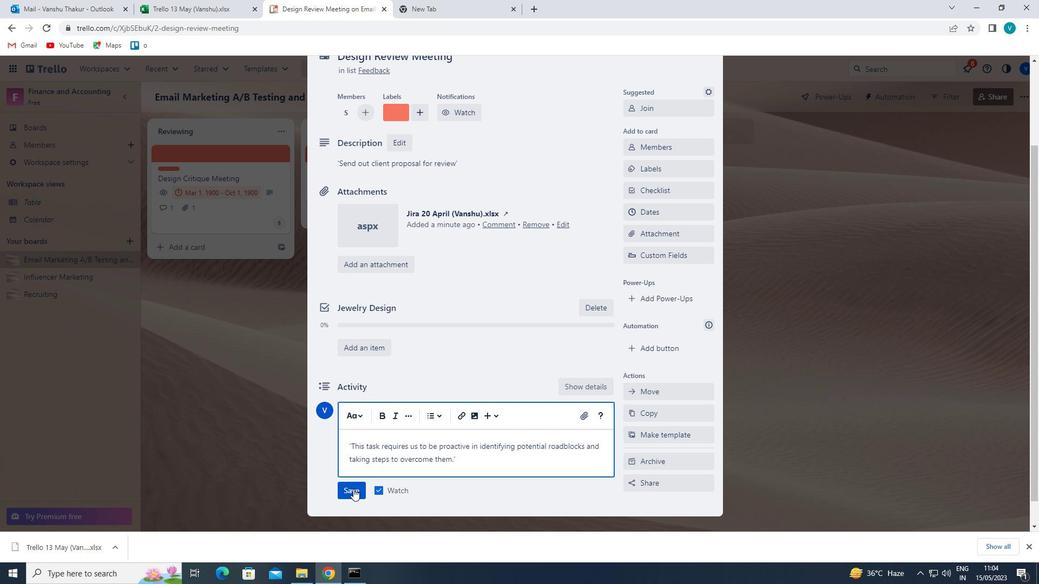 
Action: Mouse moved to (649, 218)
Screenshot: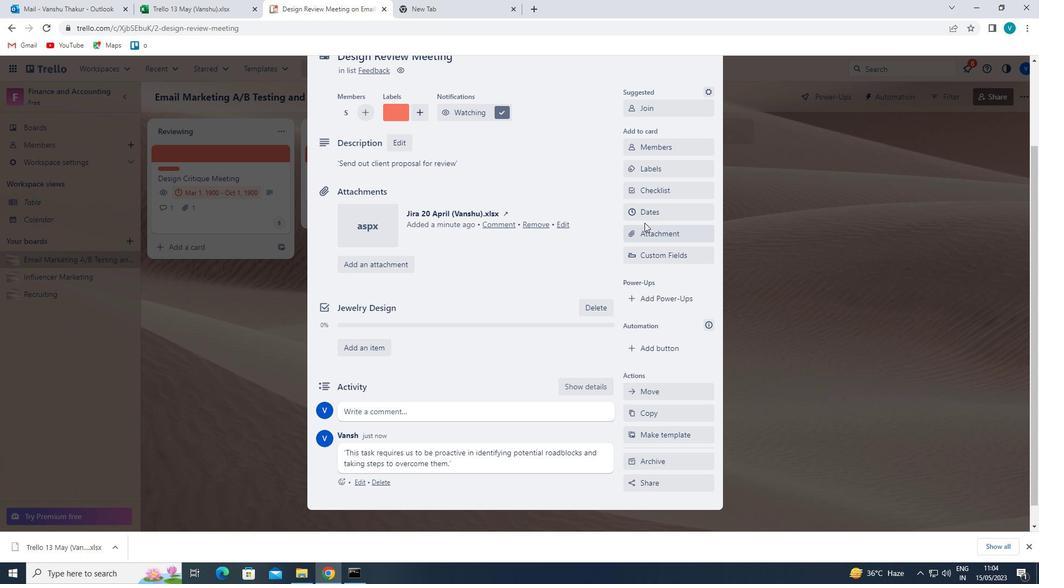 
Action: Mouse pressed left at (649, 218)
Screenshot: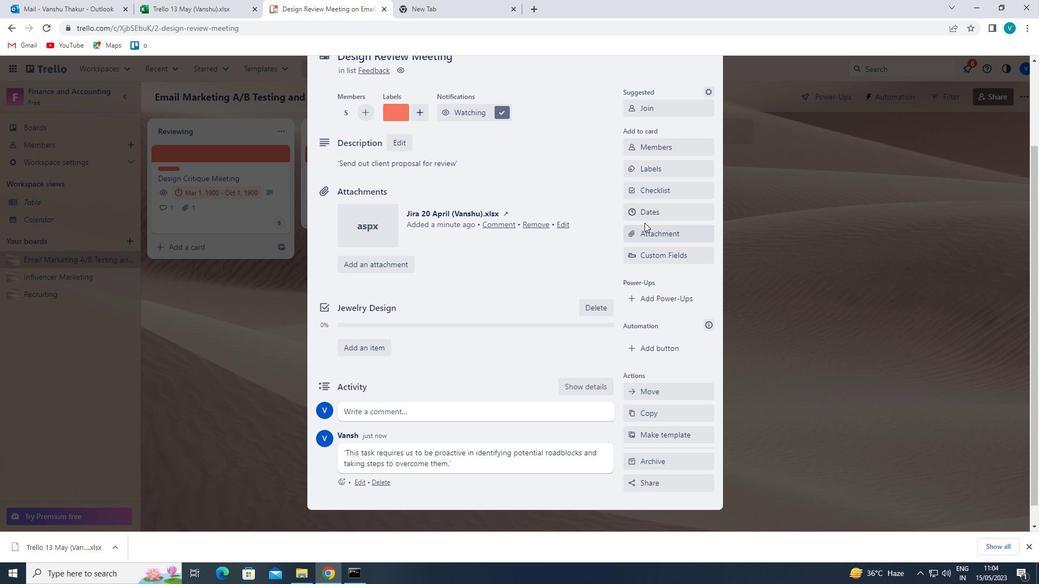 
Action: Mouse moved to (634, 291)
Screenshot: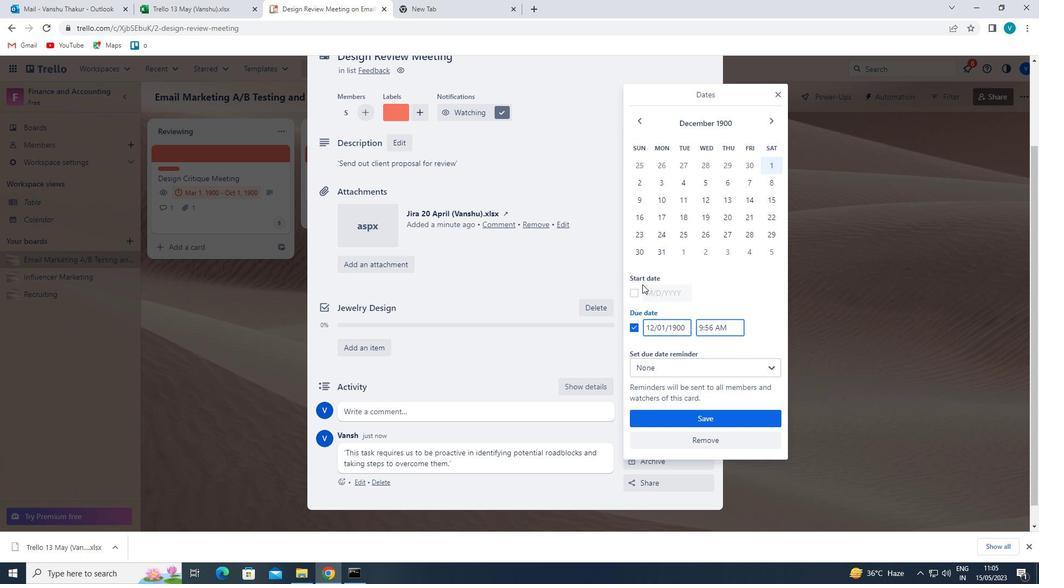 
Action: Mouse pressed left at (634, 291)
Screenshot: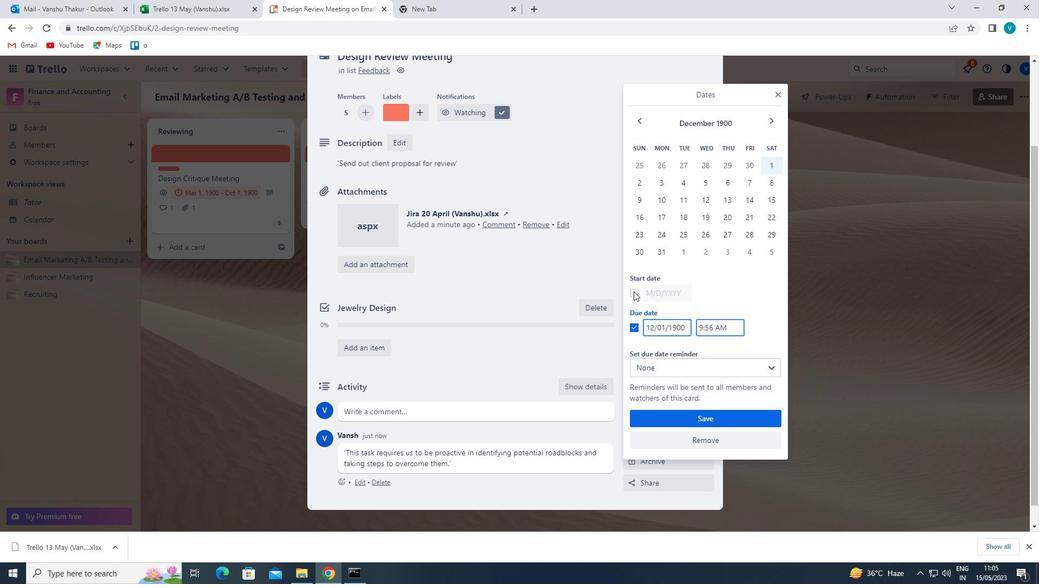 
Action: Mouse moved to (650, 294)
Screenshot: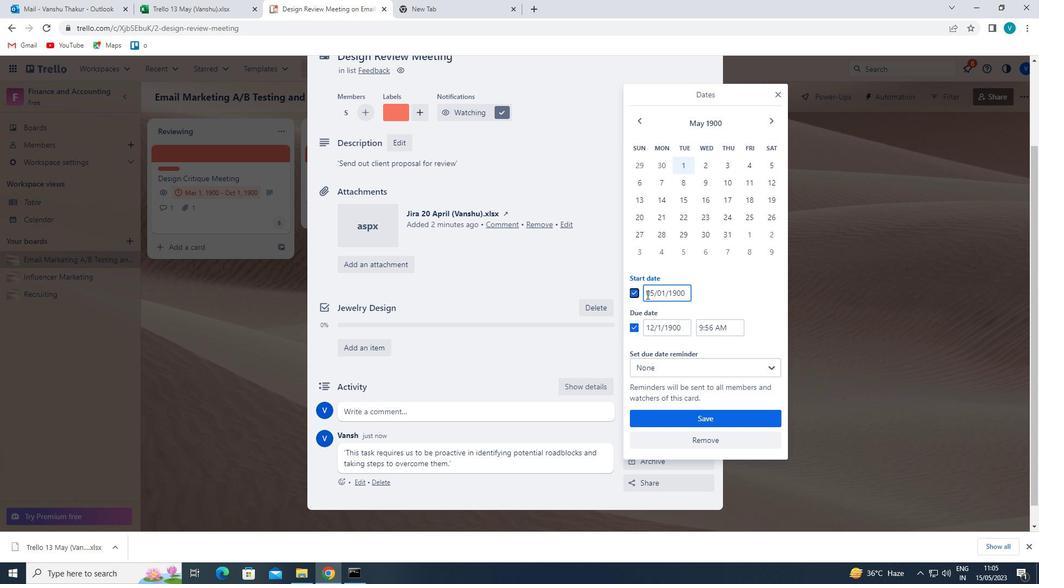 
Action: Mouse pressed left at (650, 294)
Screenshot: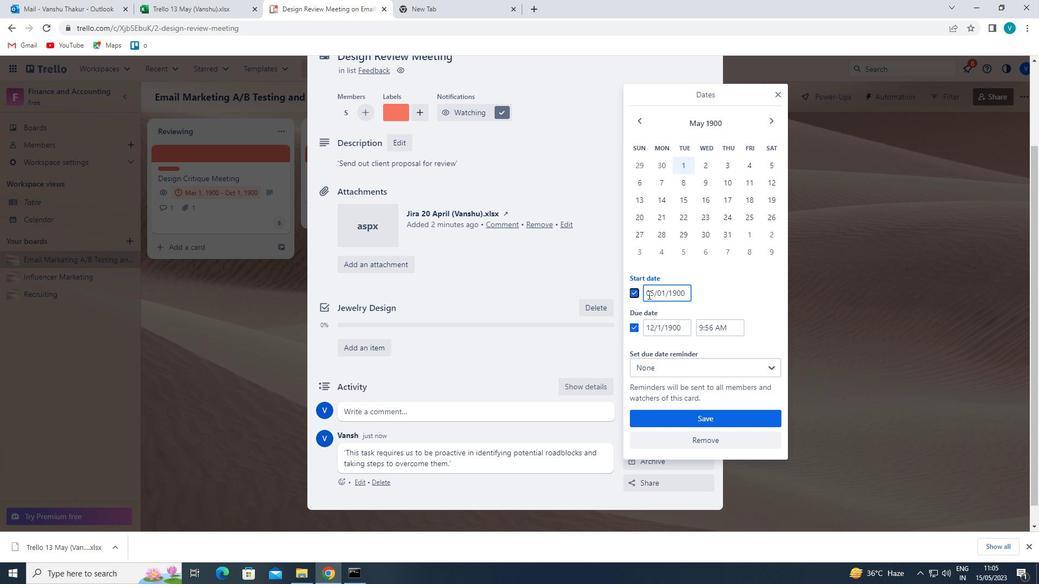 
Action: Mouse moved to (632, 304)
Screenshot: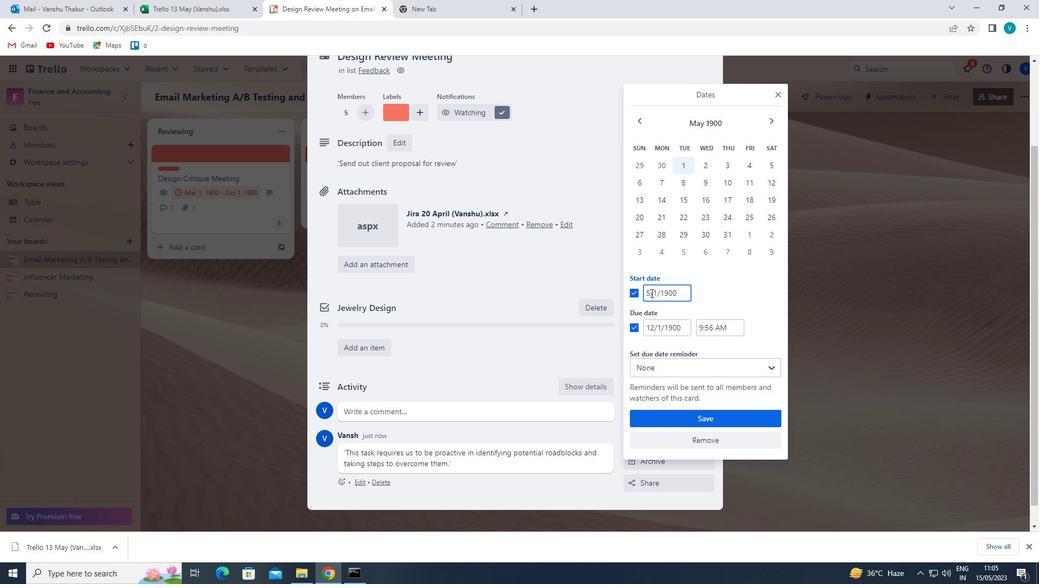 
Action: Key pressed <Key.backspace>6
Screenshot: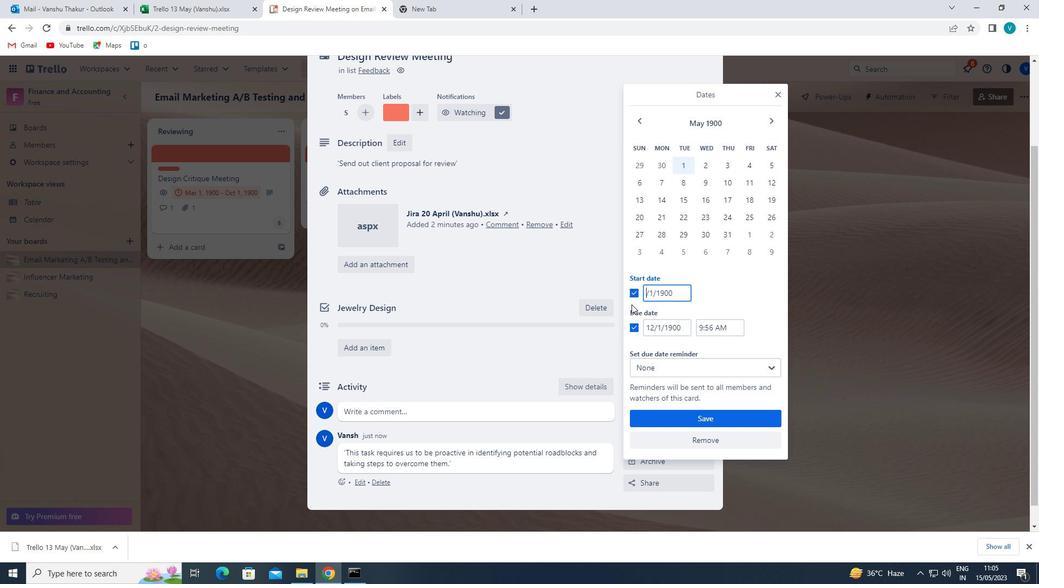 
Action: Mouse moved to (655, 329)
Screenshot: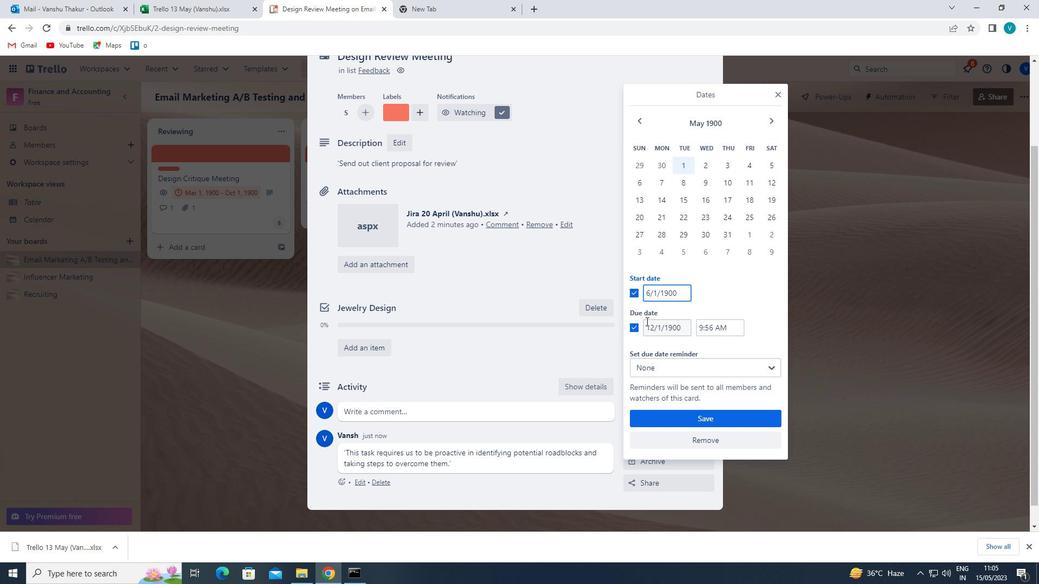 
Action: Mouse pressed left at (655, 329)
Screenshot: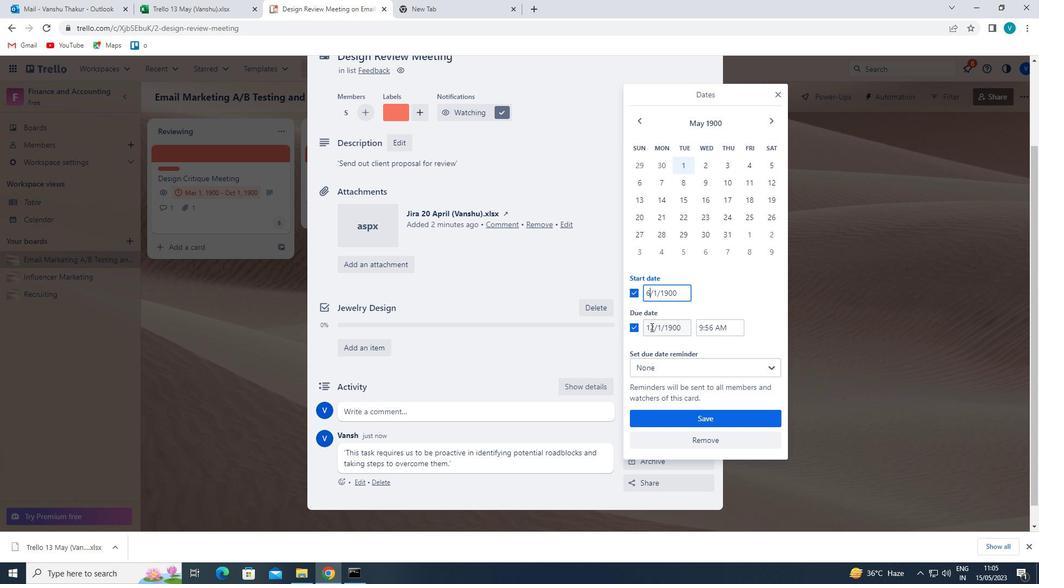
Action: Mouse moved to (656, 340)
Screenshot: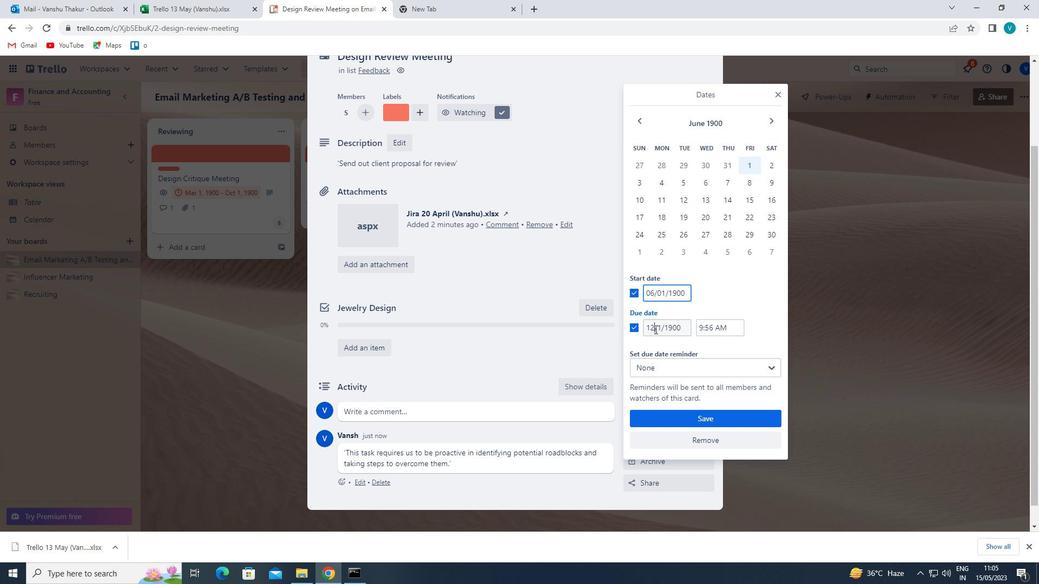 
Action: Key pressed <Key.backspace>3
Screenshot: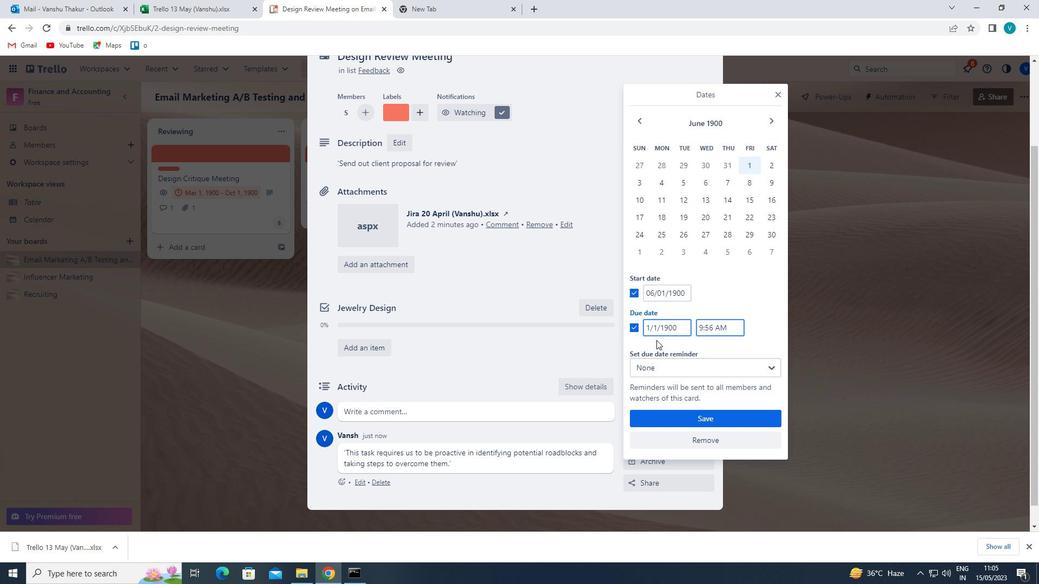 
Action: Mouse moved to (675, 419)
Screenshot: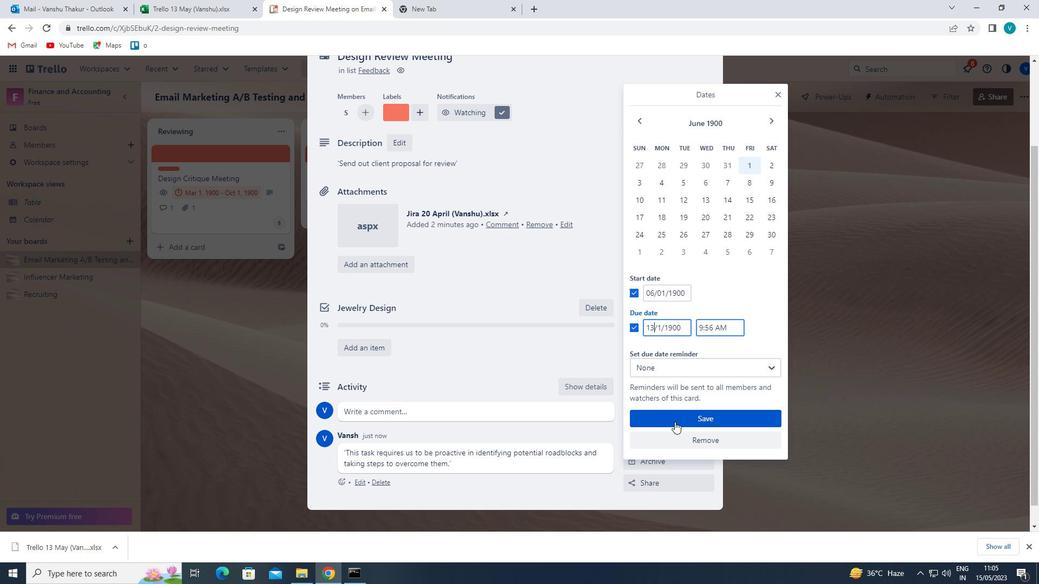 
Action: Mouse pressed left at (675, 419)
Screenshot: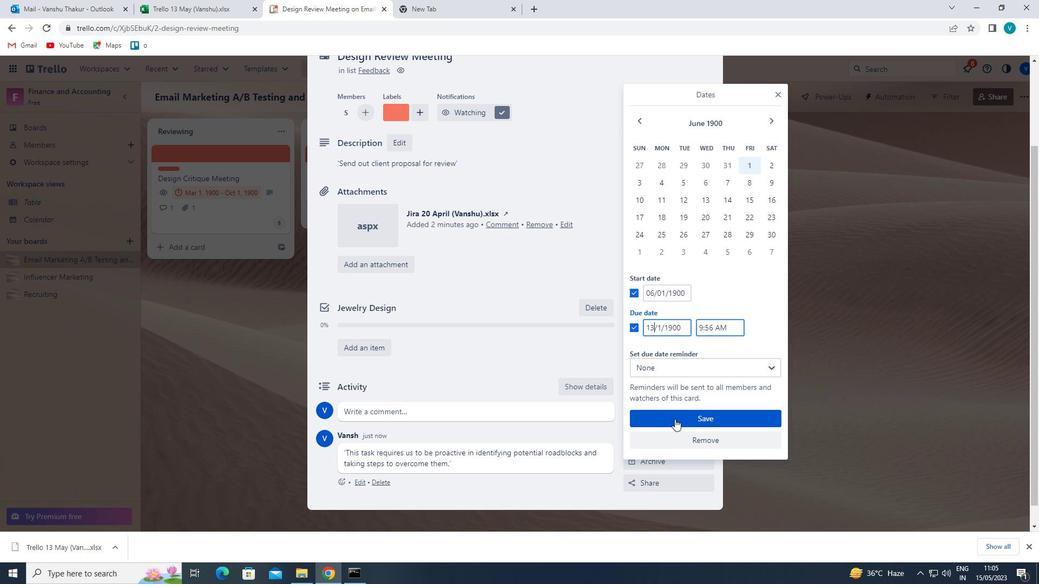 
